 Task: Add an event with the title Third Project Quality Control and Process Improvement Discussion, date '2023/12/06', time 8:00 AM to 10:00 AMand add a description: Welcome to the Lunch Break: Meditation Session with a Potential Investor, an exciting opportunity to connect, share your business vision, and explore potential investment opportunities. This meeting is designed to foster a mutually beneficial relationship between you and the investor, providing a platform to discuss your business goals, growth strategies, and the potential for collaboration., put the event into Blue category, logged in from the account softage.8@softage.netand send the event invitation to softage.9@softage.net and softage.10@softage.net. Set a reminder for the event 12 hour before
Action: Mouse moved to (129, 165)
Screenshot: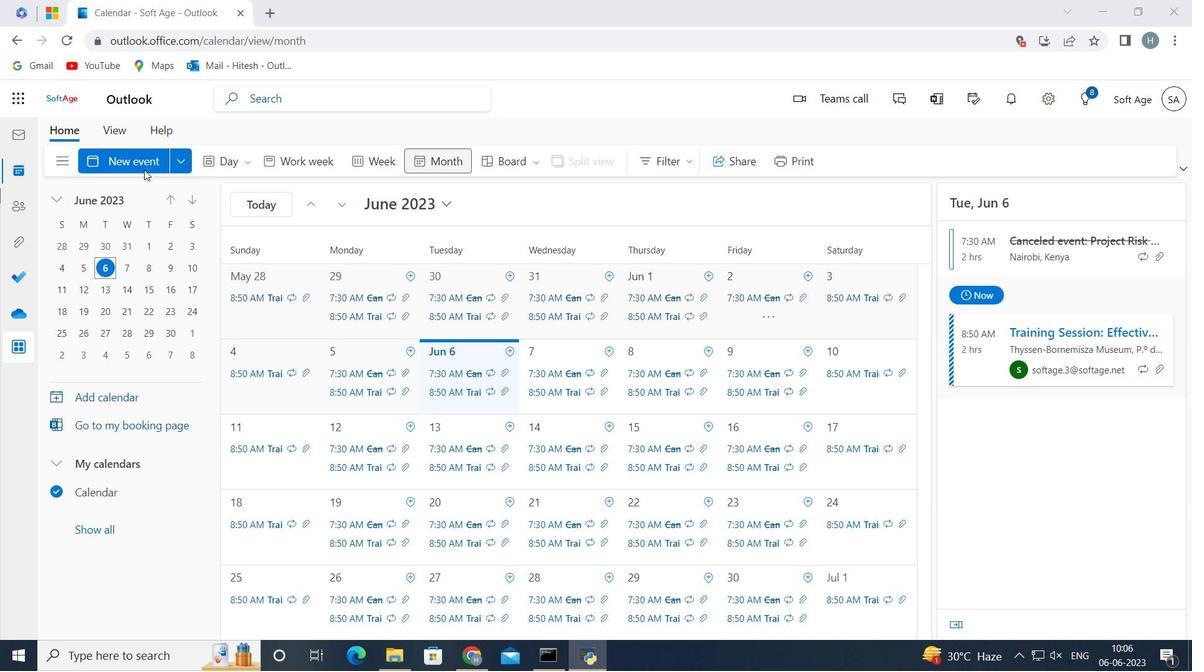 
Action: Mouse pressed left at (129, 165)
Screenshot: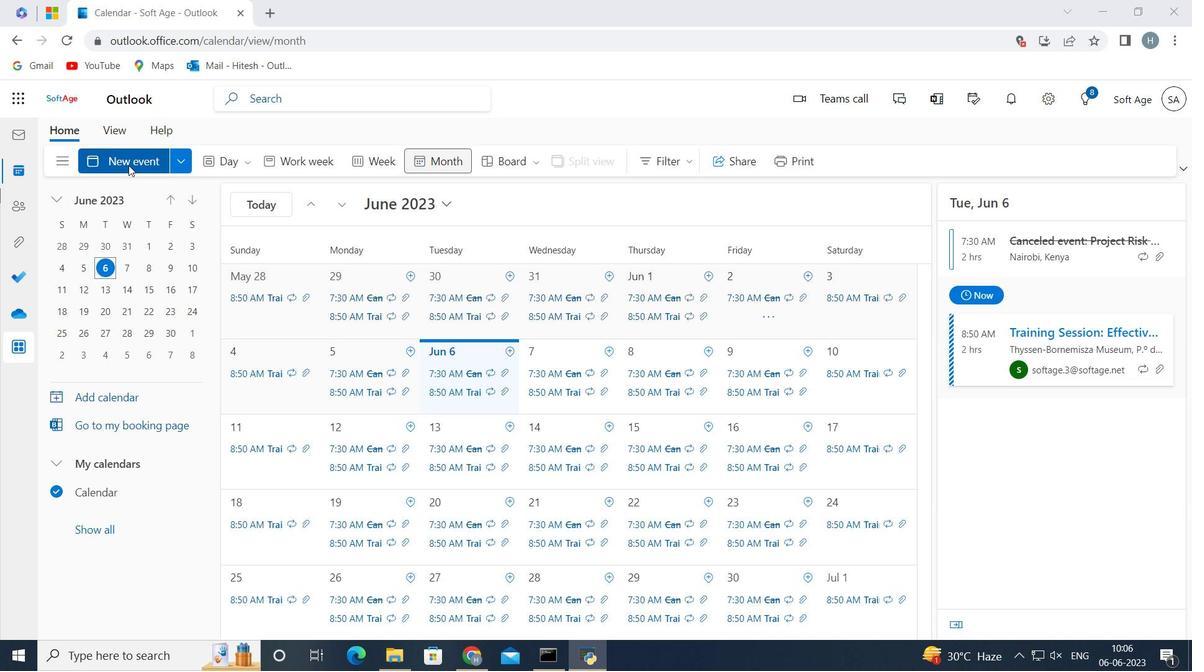 
Action: Mouse moved to (433, 265)
Screenshot: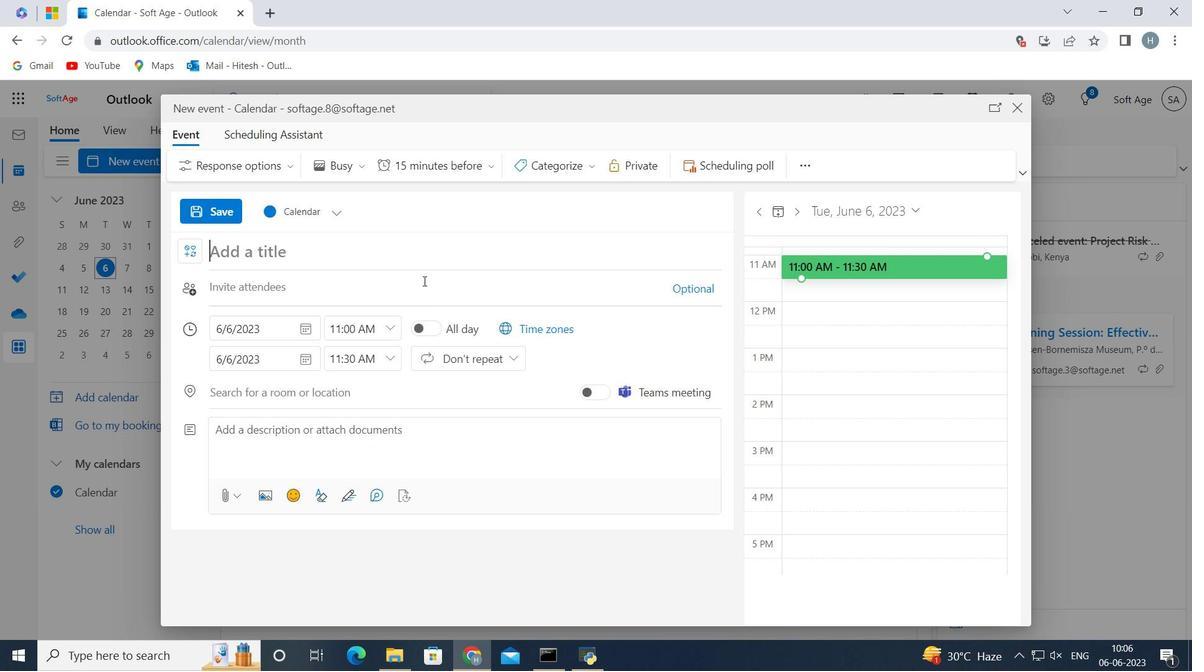 
Action: Mouse pressed left at (433, 265)
Screenshot: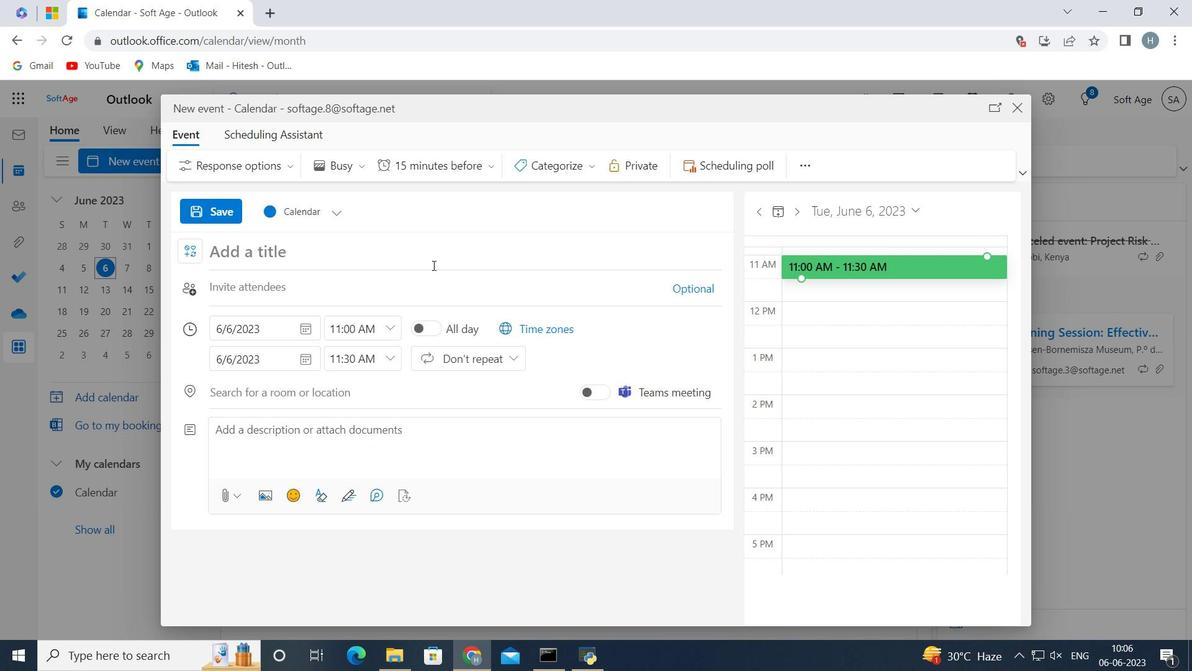 
Action: Key pressed <Key.shift>Third<Key.space><Key.shift>Project<Key.space><Key.shift>Quality<Key.space><Key.shift>Control<Key.space>and<Key.space><Key.shift>Process<Key.space><Key.shift>Improvement<Key.space><Key.shift>Discussion<Key.space>
Screenshot: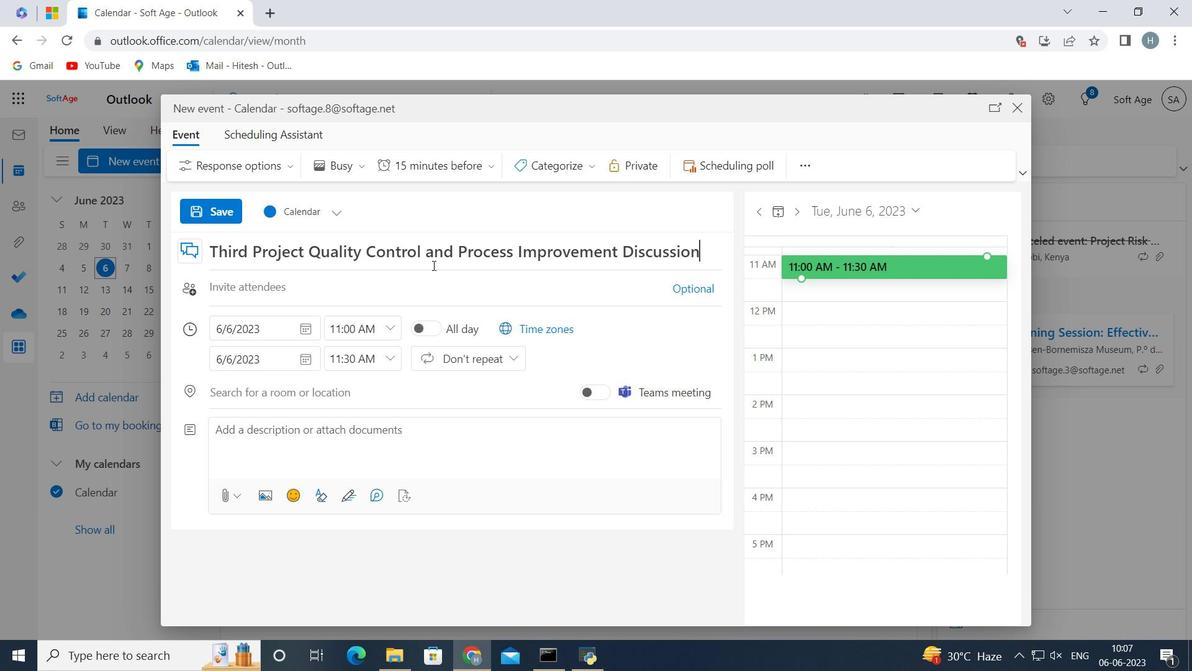 
Action: Mouse moved to (312, 333)
Screenshot: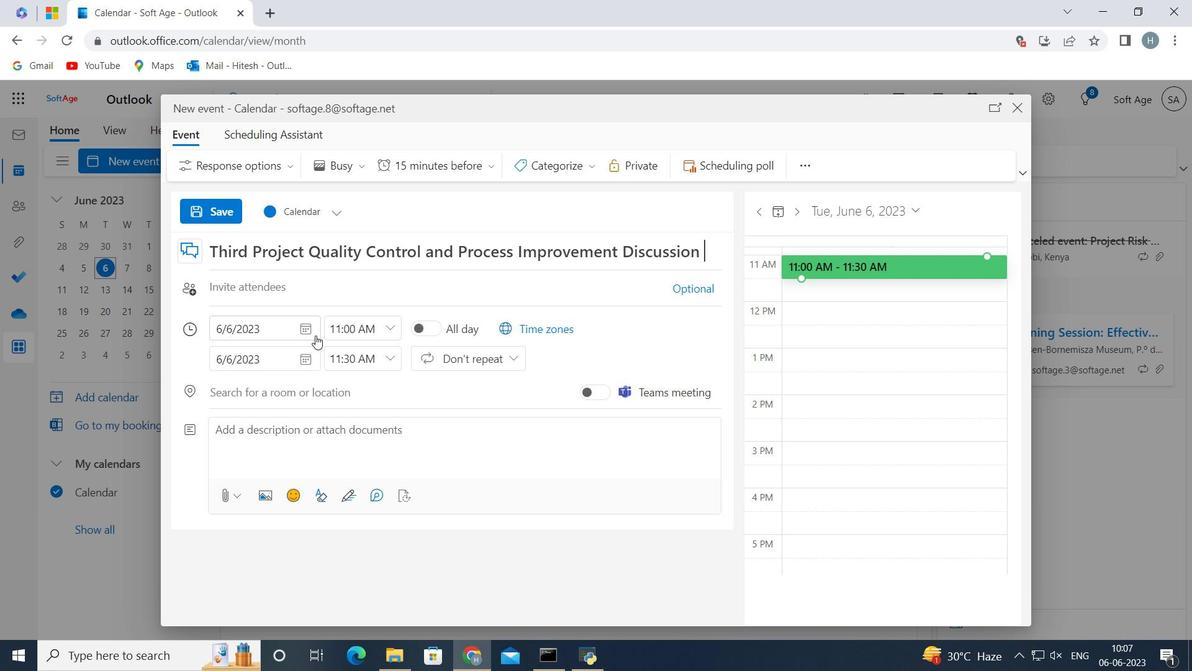 
Action: Mouse pressed left at (312, 333)
Screenshot: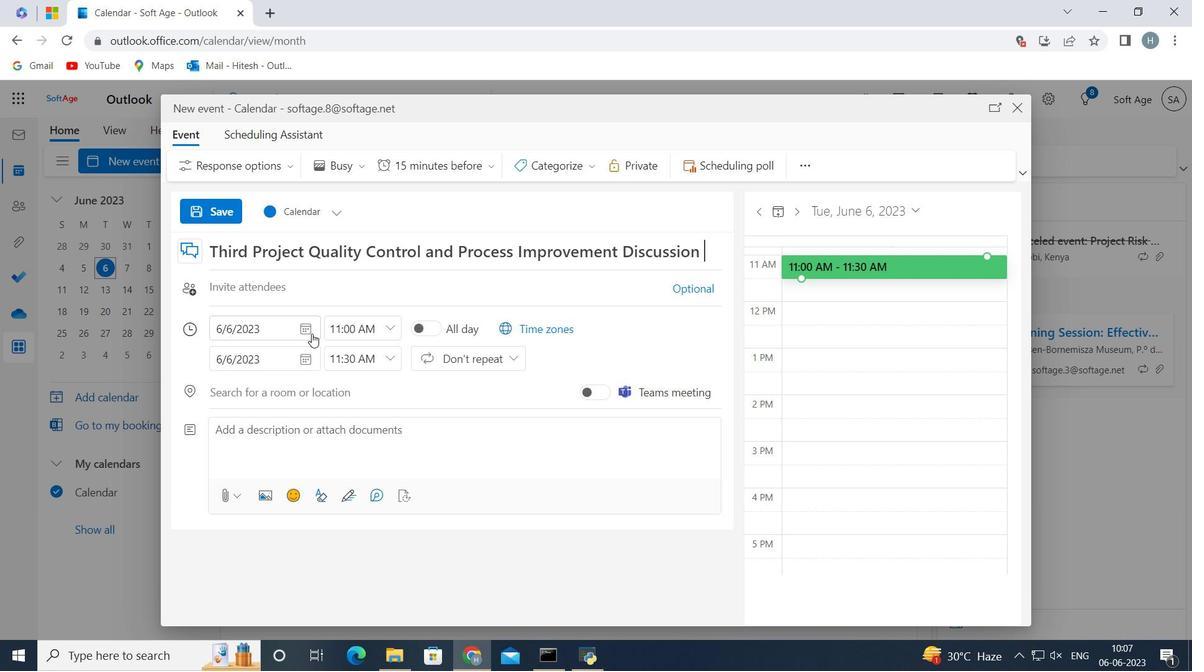 
Action: Mouse moved to (265, 364)
Screenshot: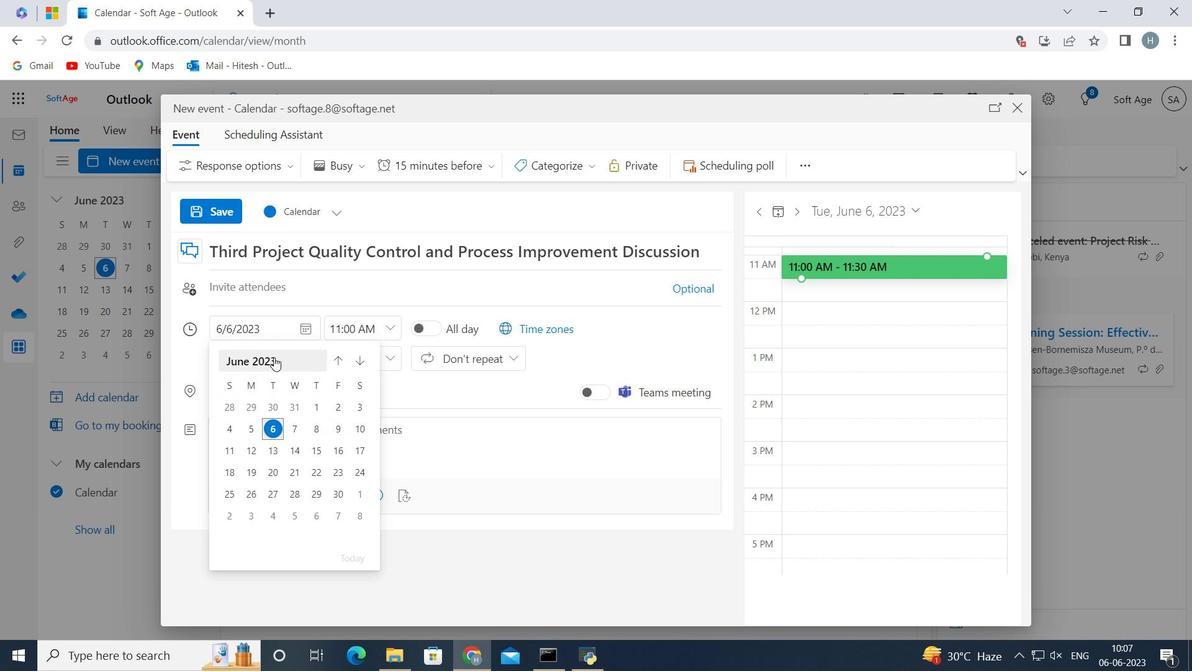 
Action: Mouse pressed left at (265, 364)
Screenshot: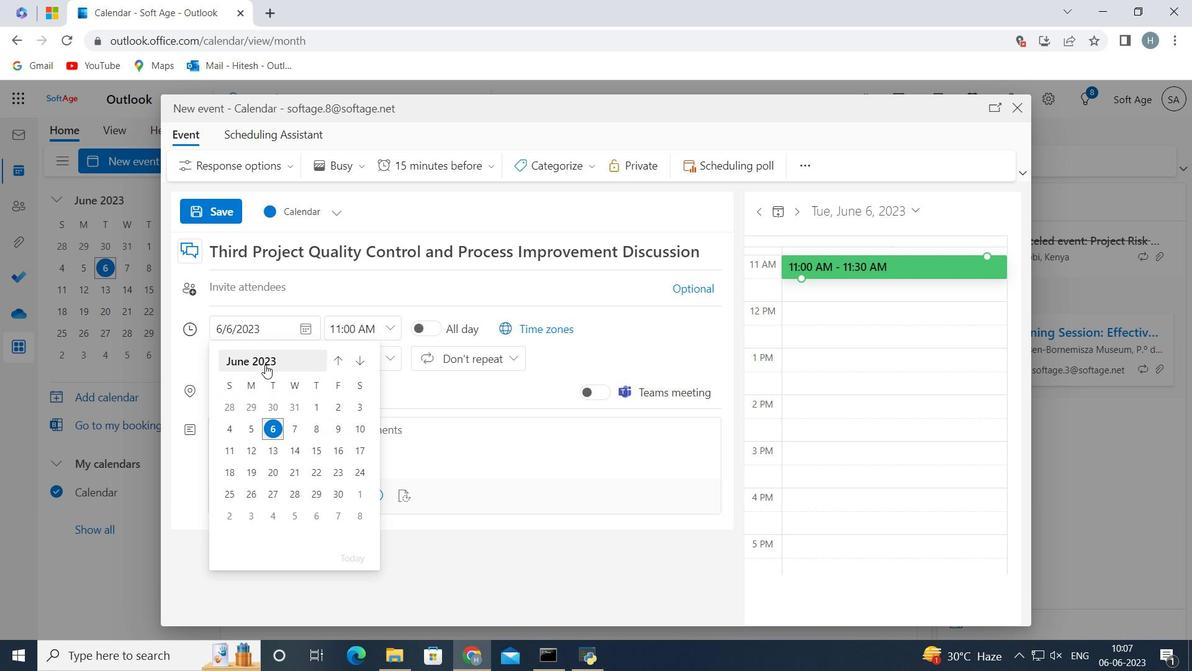 
Action: Mouse pressed left at (265, 364)
Screenshot: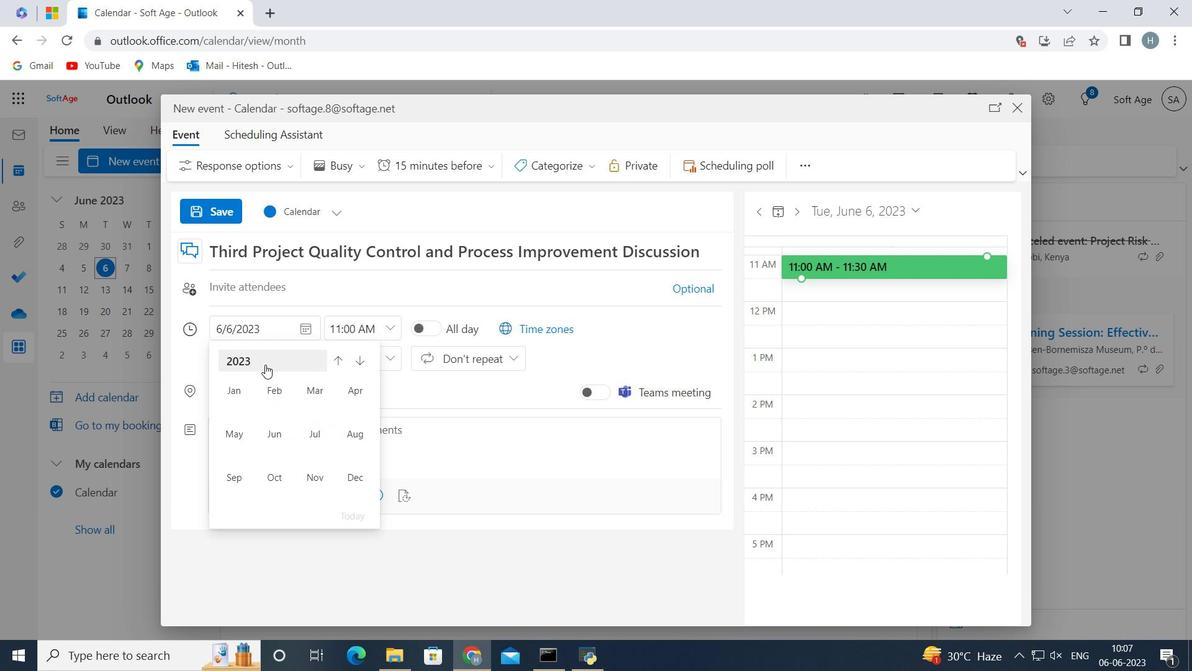 
Action: Mouse moved to (357, 390)
Screenshot: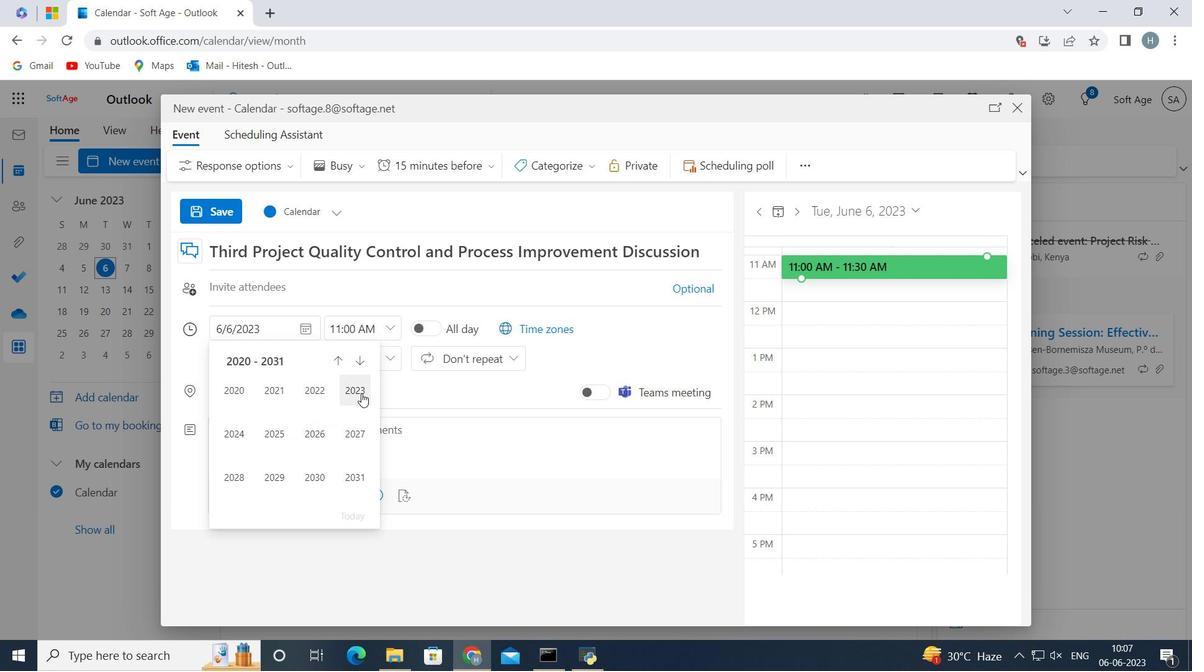 
Action: Mouse pressed left at (357, 390)
Screenshot: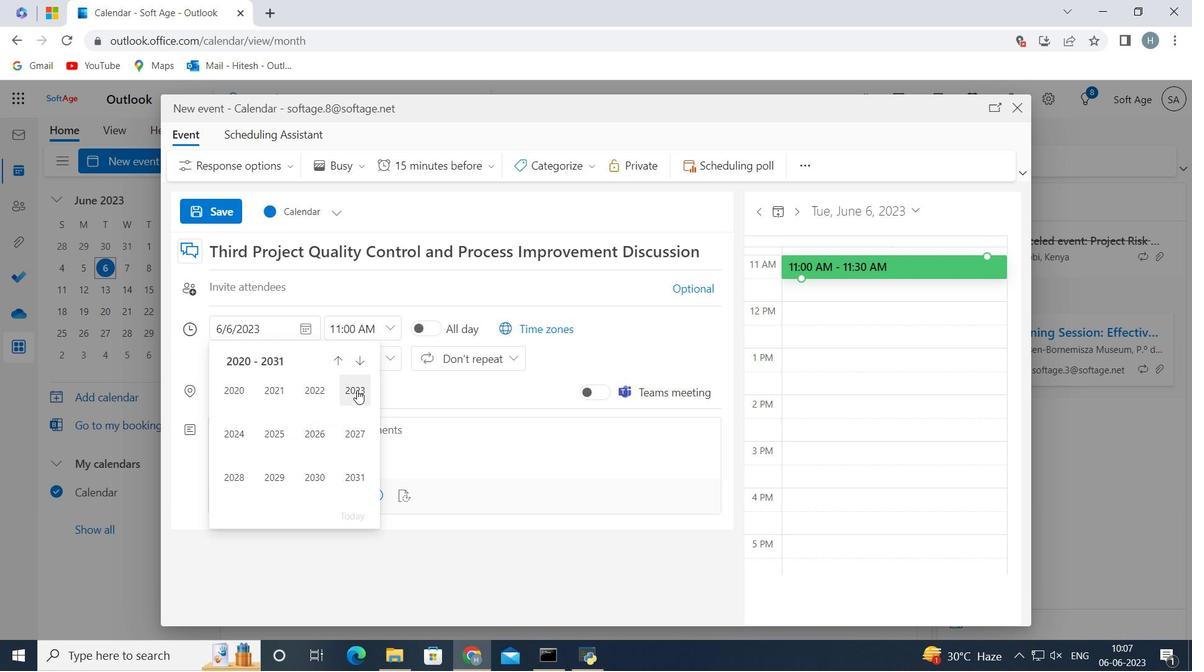 
Action: Mouse moved to (353, 473)
Screenshot: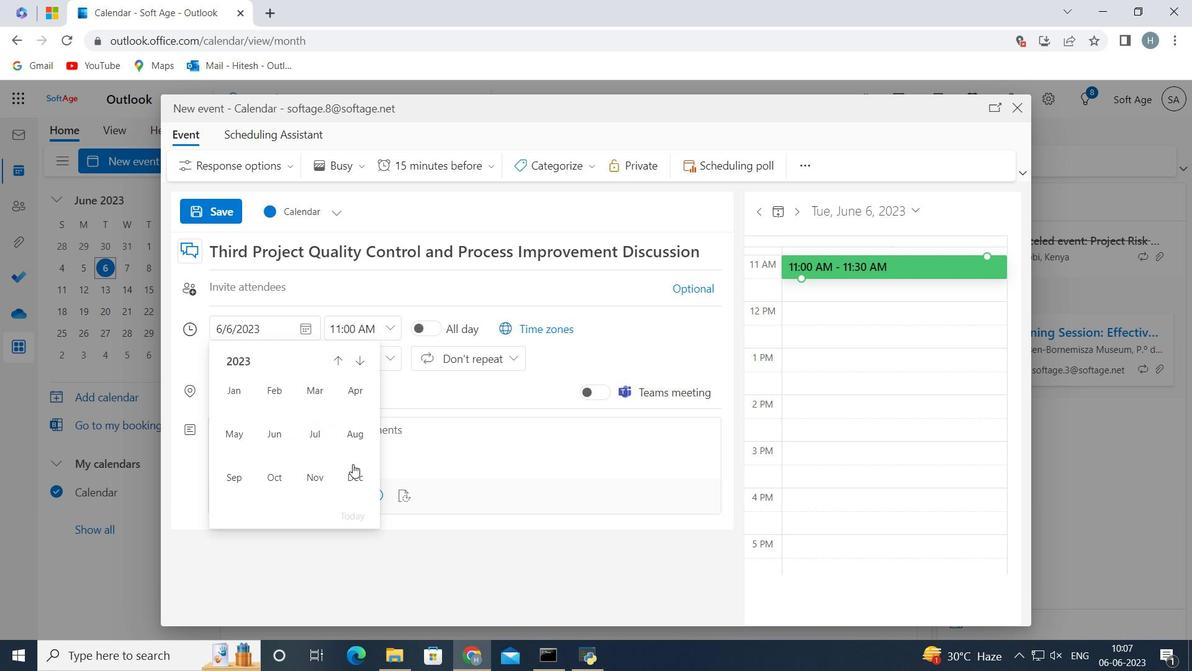 
Action: Mouse pressed left at (353, 473)
Screenshot: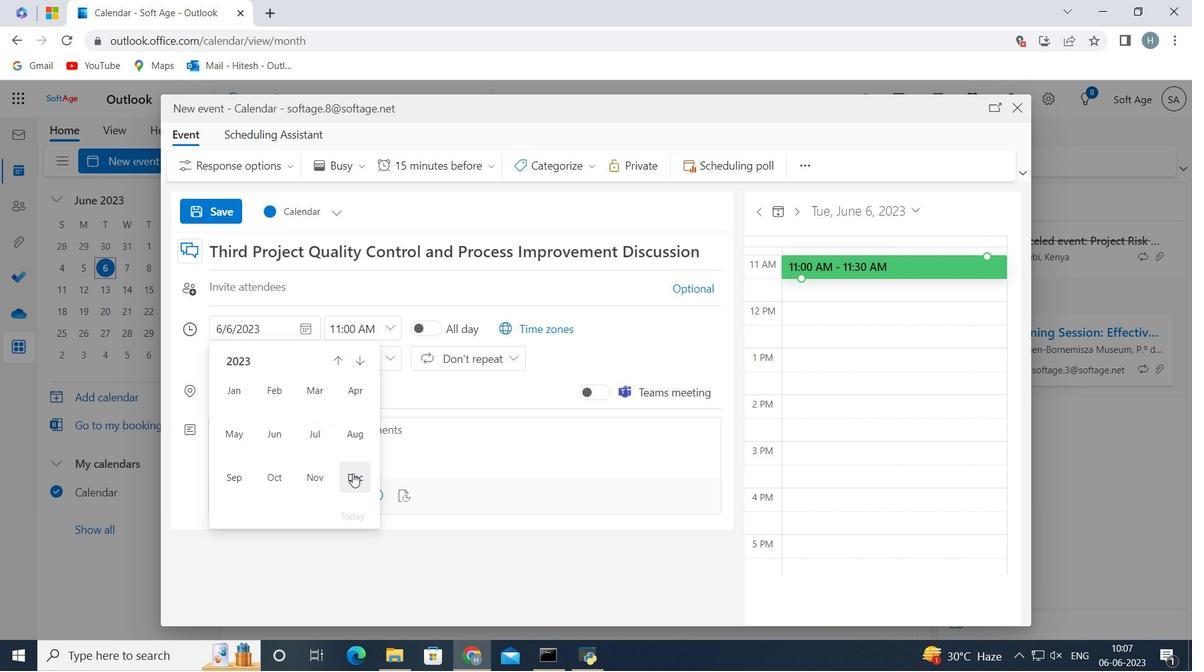 
Action: Mouse moved to (298, 429)
Screenshot: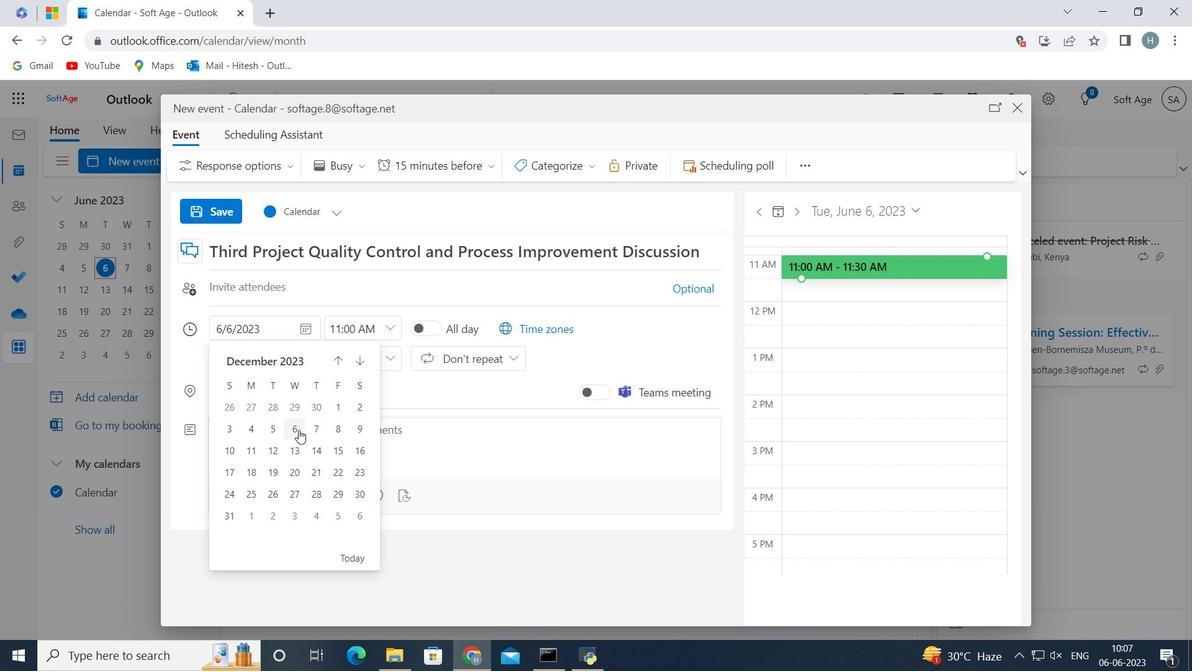 
Action: Mouse pressed left at (298, 429)
Screenshot: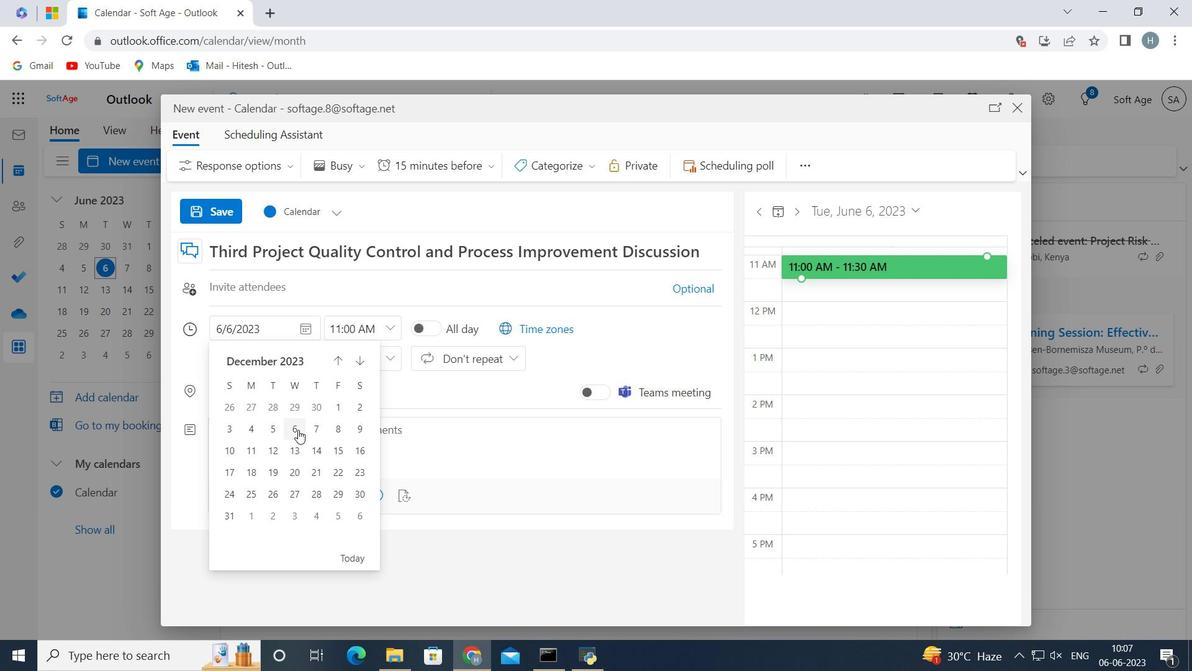 
Action: Mouse moved to (390, 329)
Screenshot: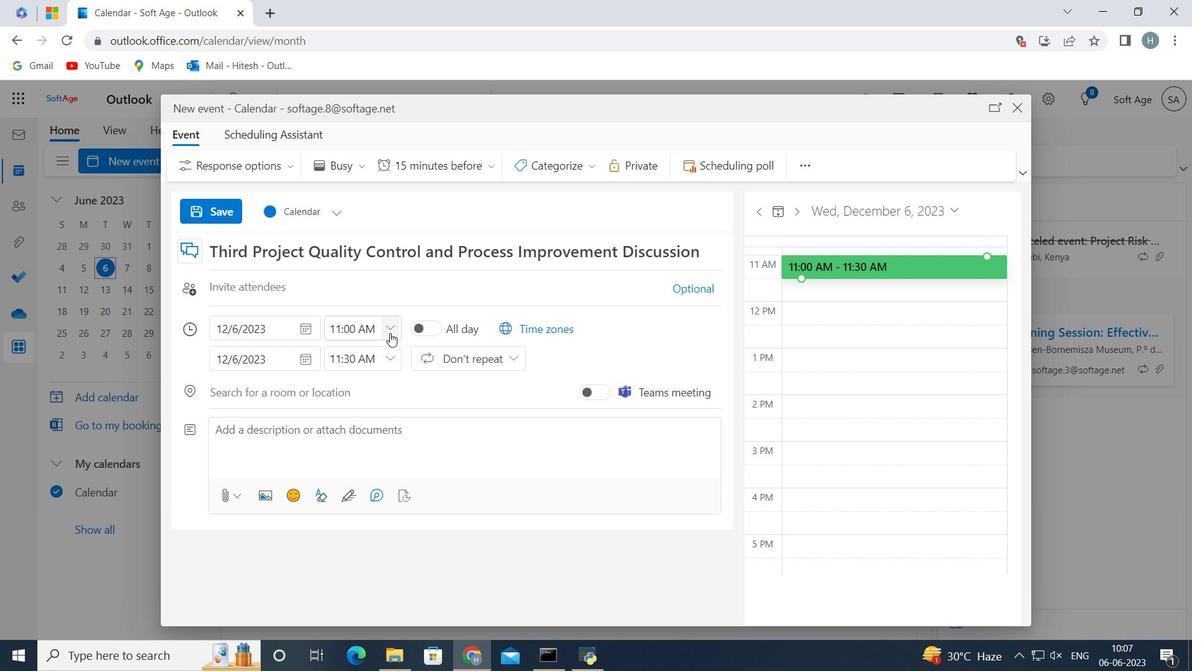 
Action: Mouse pressed left at (390, 329)
Screenshot: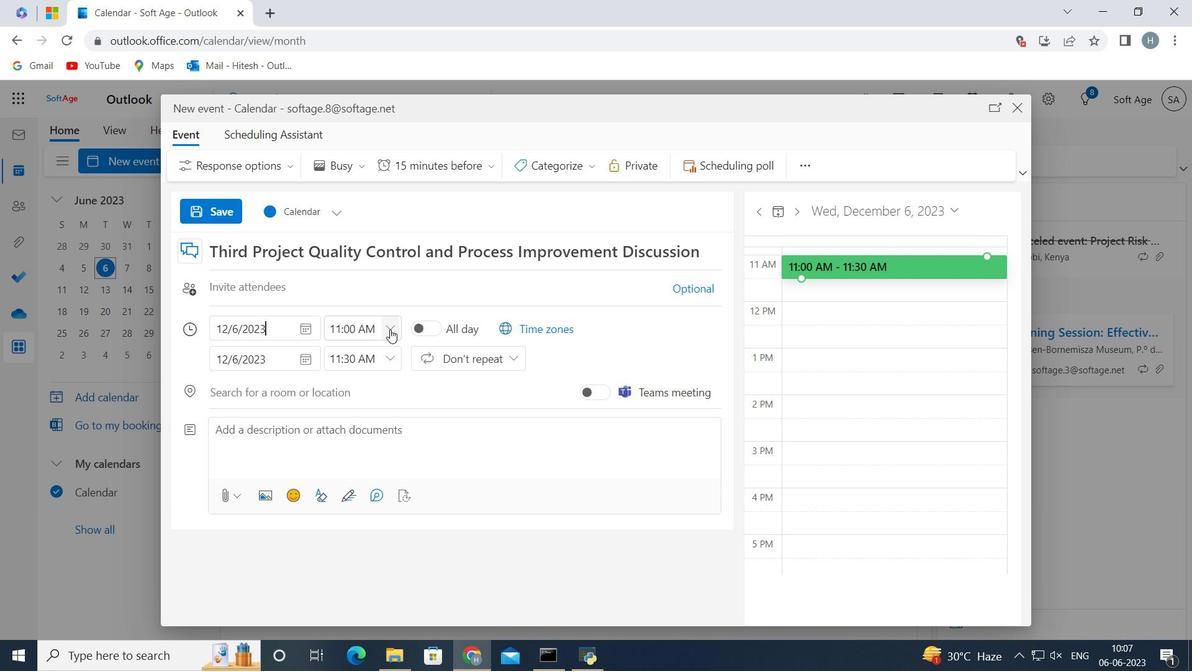 
Action: Mouse moved to (353, 442)
Screenshot: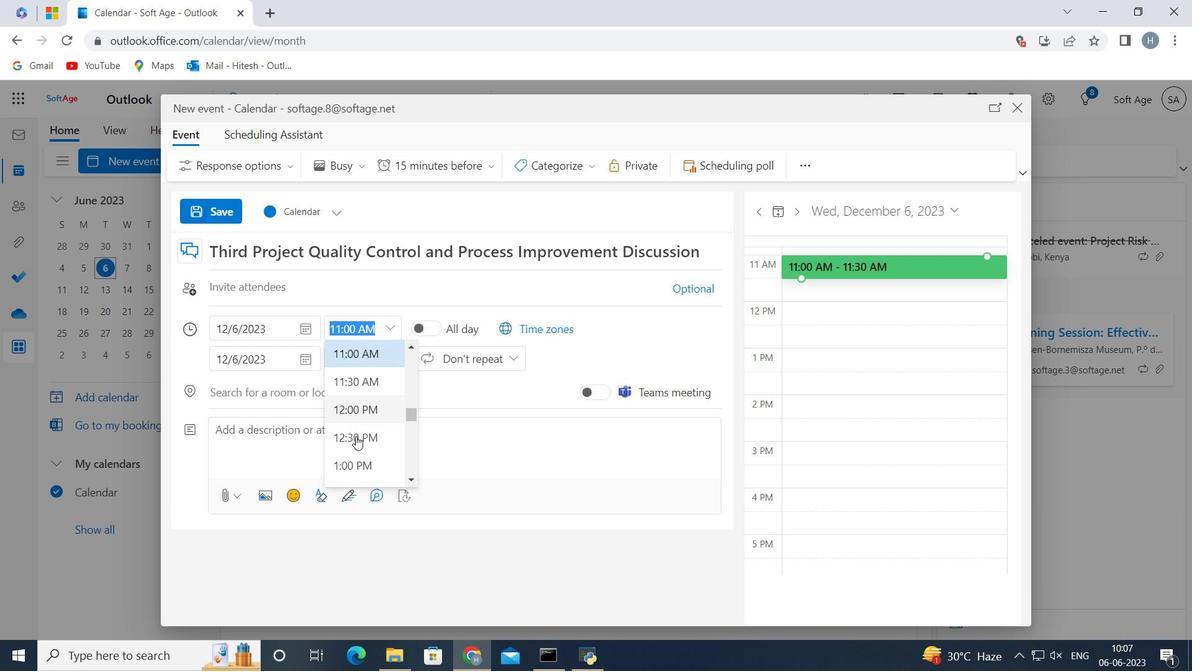 
Action: Mouse scrolled (353, 442) with delta (0, 0)
Screenshot: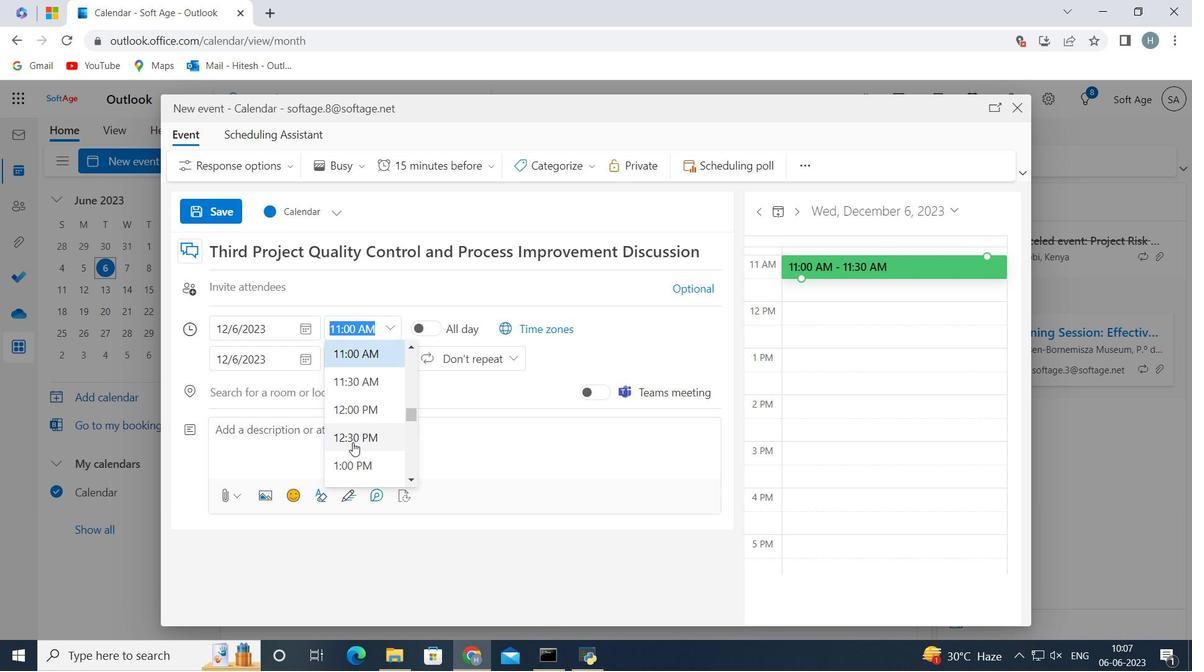 
Action: Mouse scrolled (353, 442) with delta (0, 0)
Screenshot: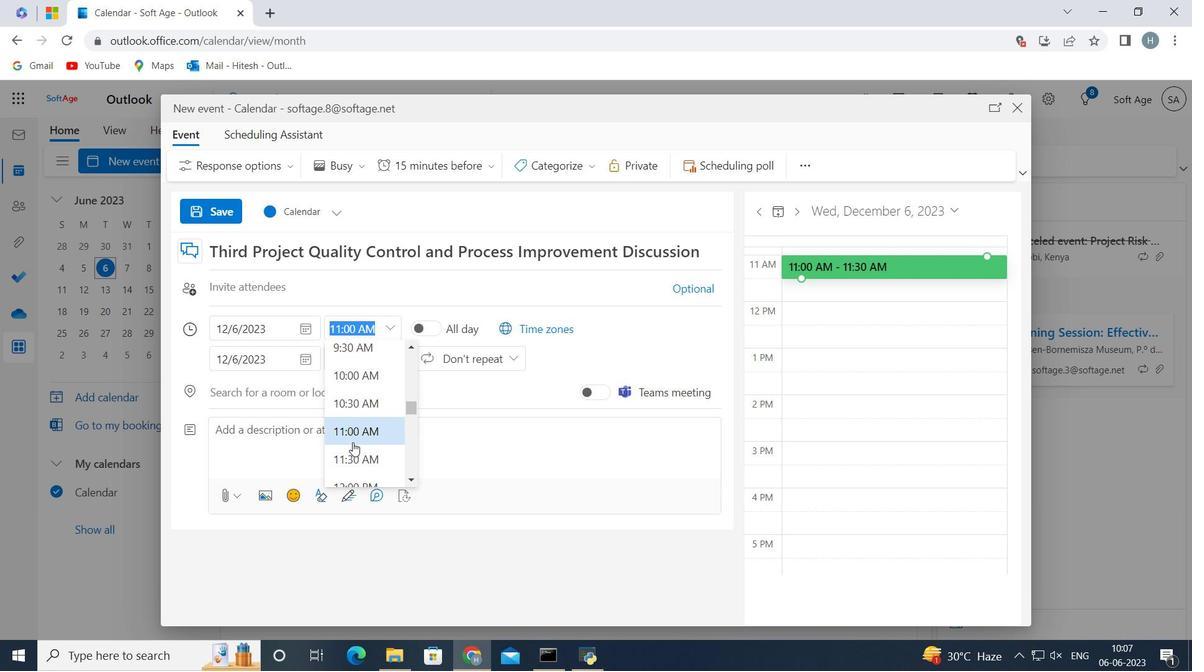 
Action: Mouse moved to (349, 371)
Screenshot: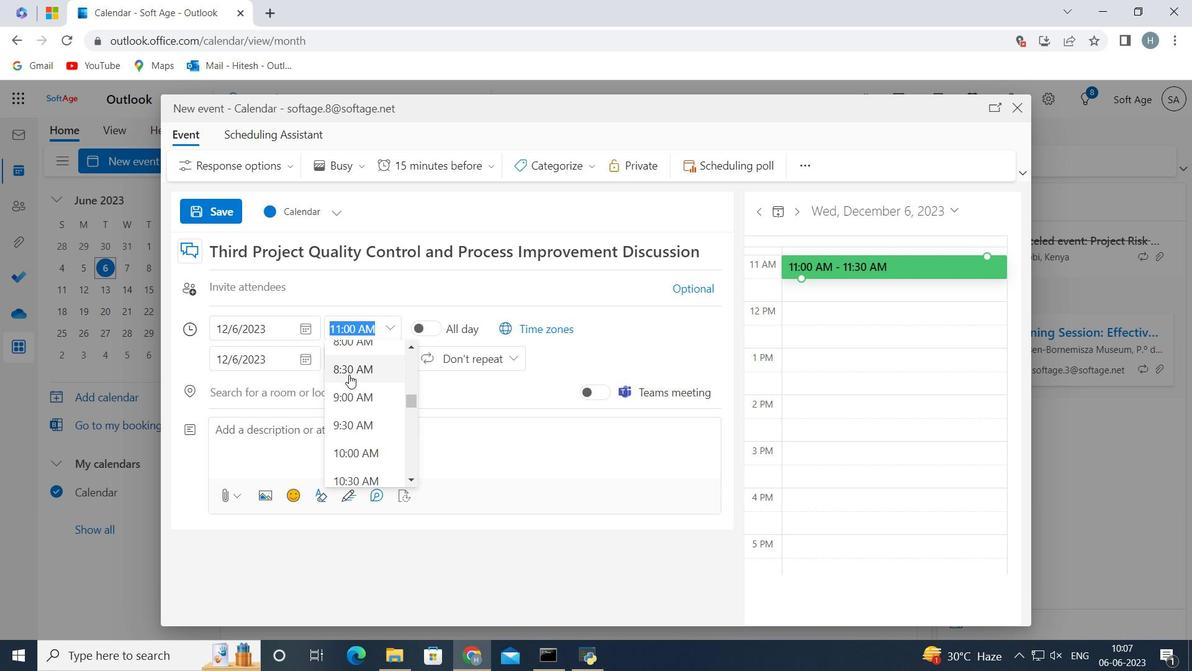 
Action: Mouse scrolled (349, 372) with delta (0, 0)
Screenshot: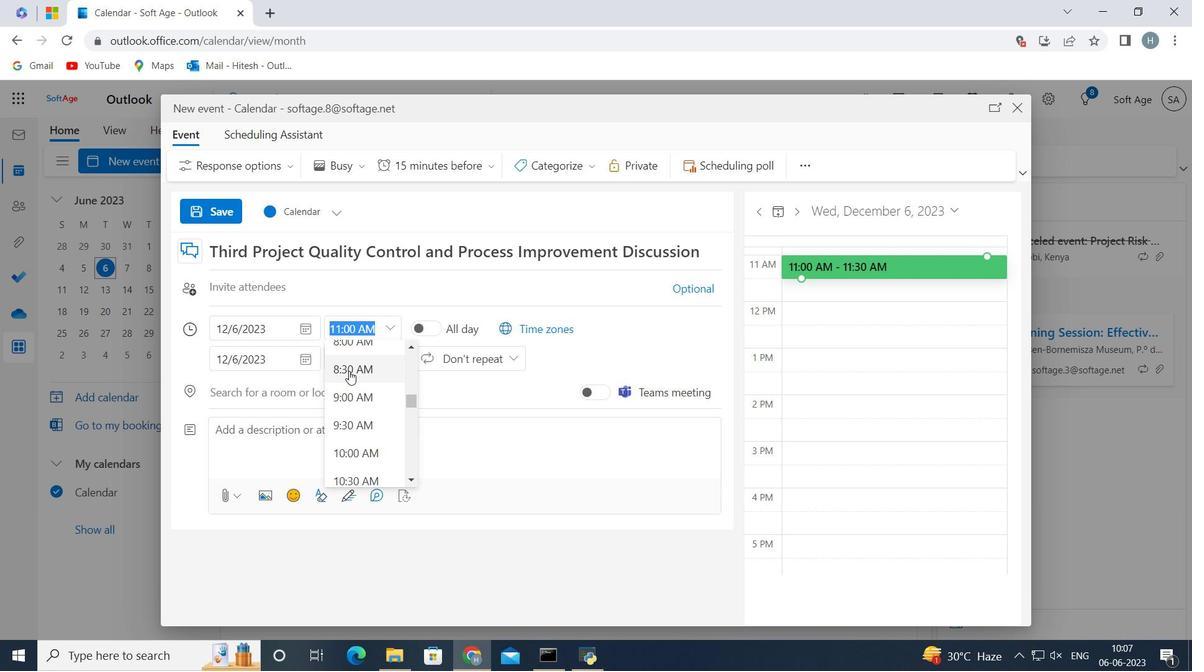 
Action: Mouse moved to (359, 413)
Screenshot: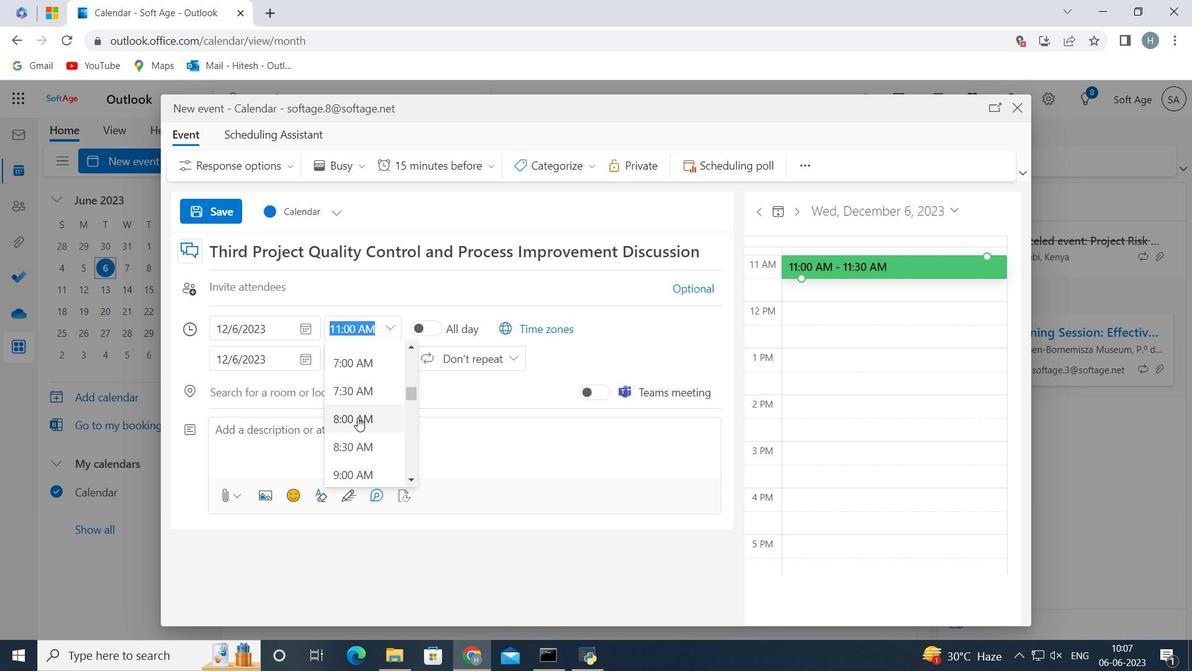
Action: Mouse pressed left at (359, 413)
Screenshot: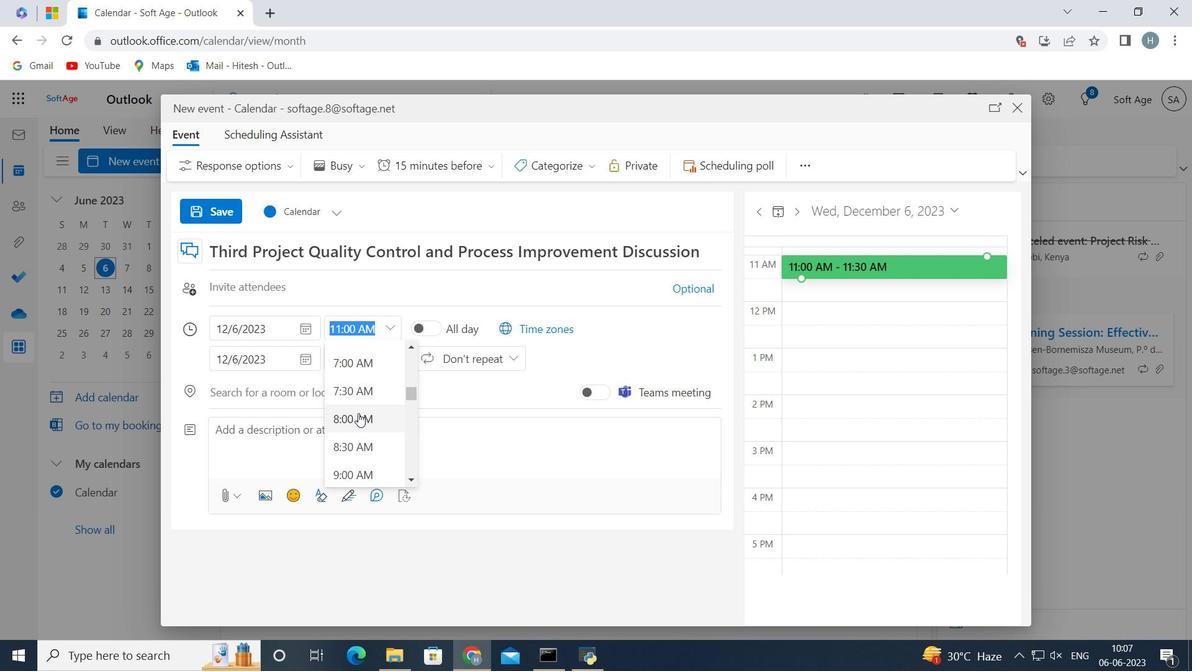 
Action: Mouse moved to (392, 355)
Screenshot: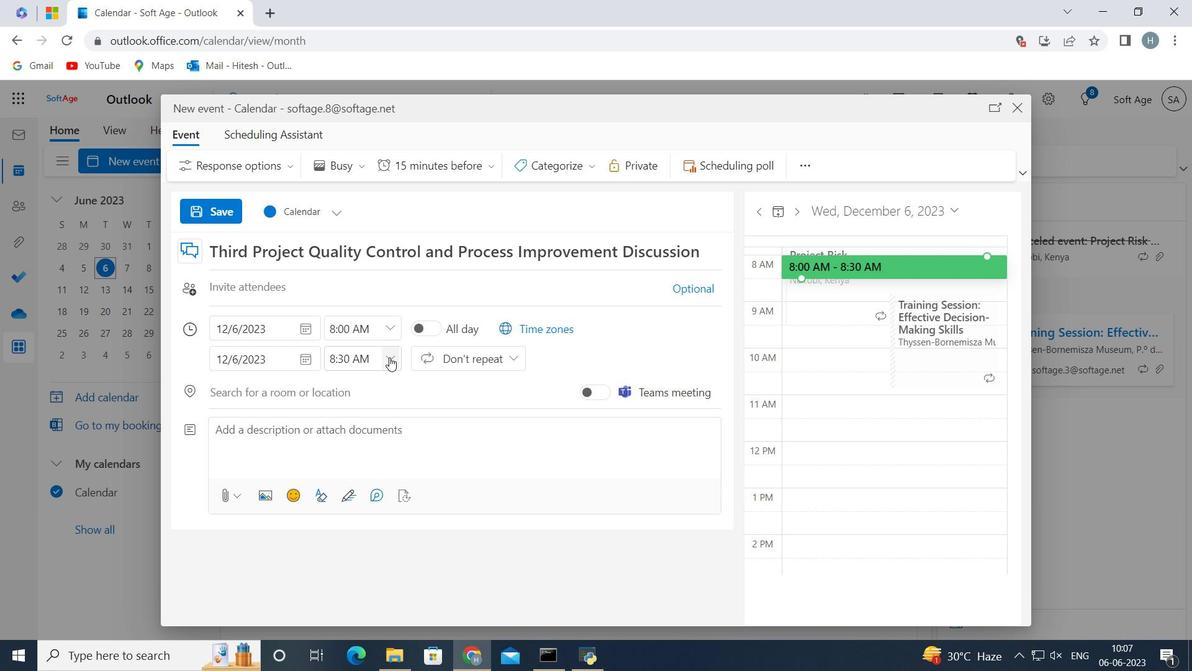 
Action: Mouse pressed left at (392, 355)
Screenshot: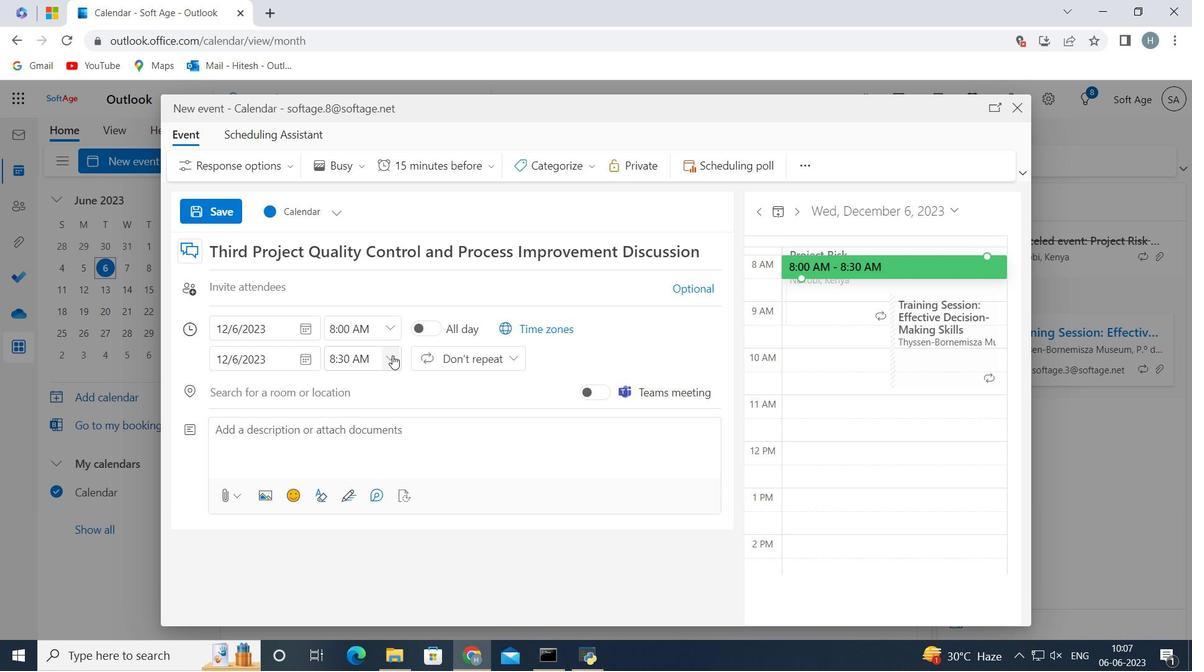 
Action: Mouse moved to (364, 461)
Screenshot: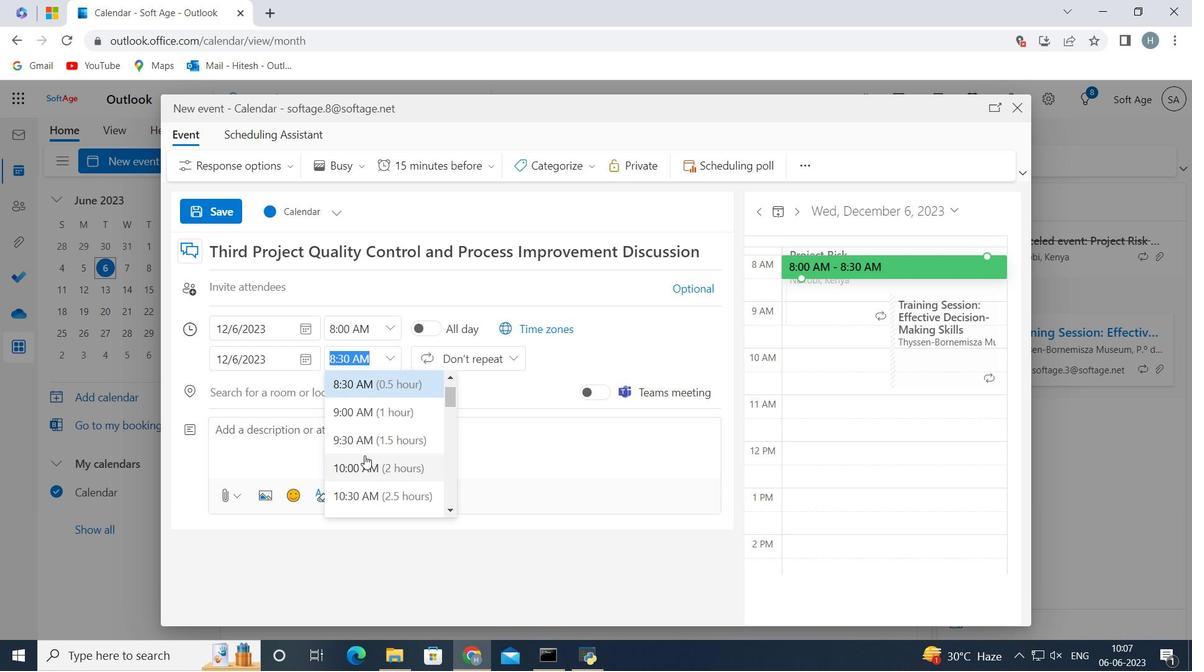 
Action: Mouse pressed left at (364, 461)
Screenshot: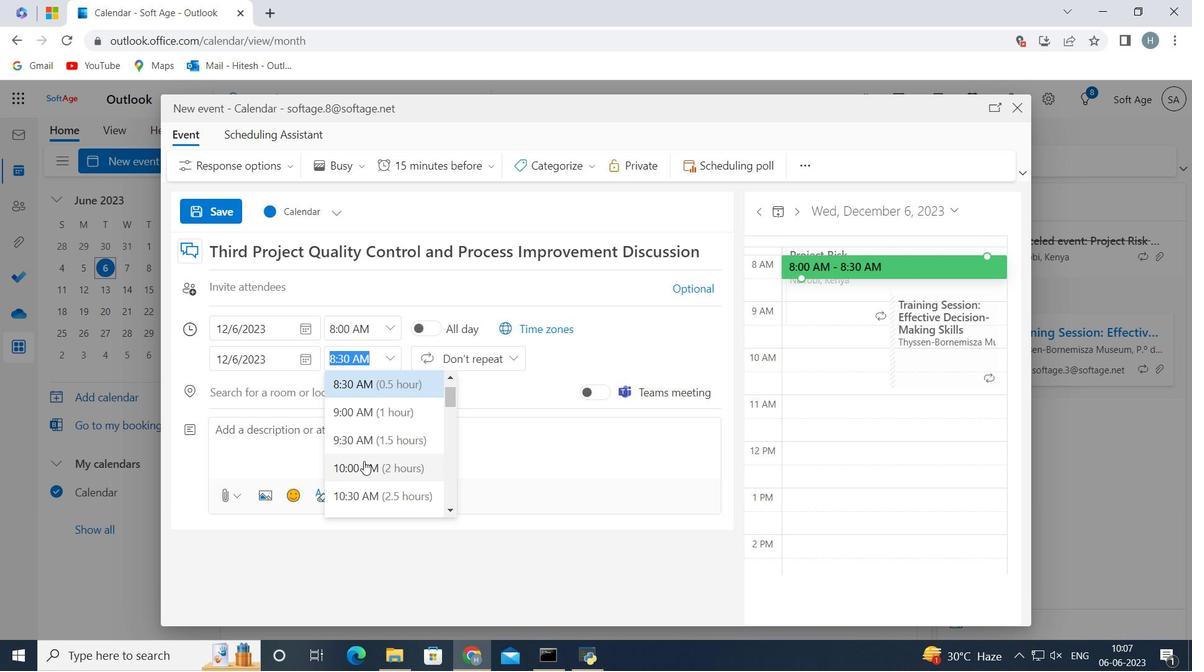 
Action: Mouse moved to (365, 433)
Screenshot: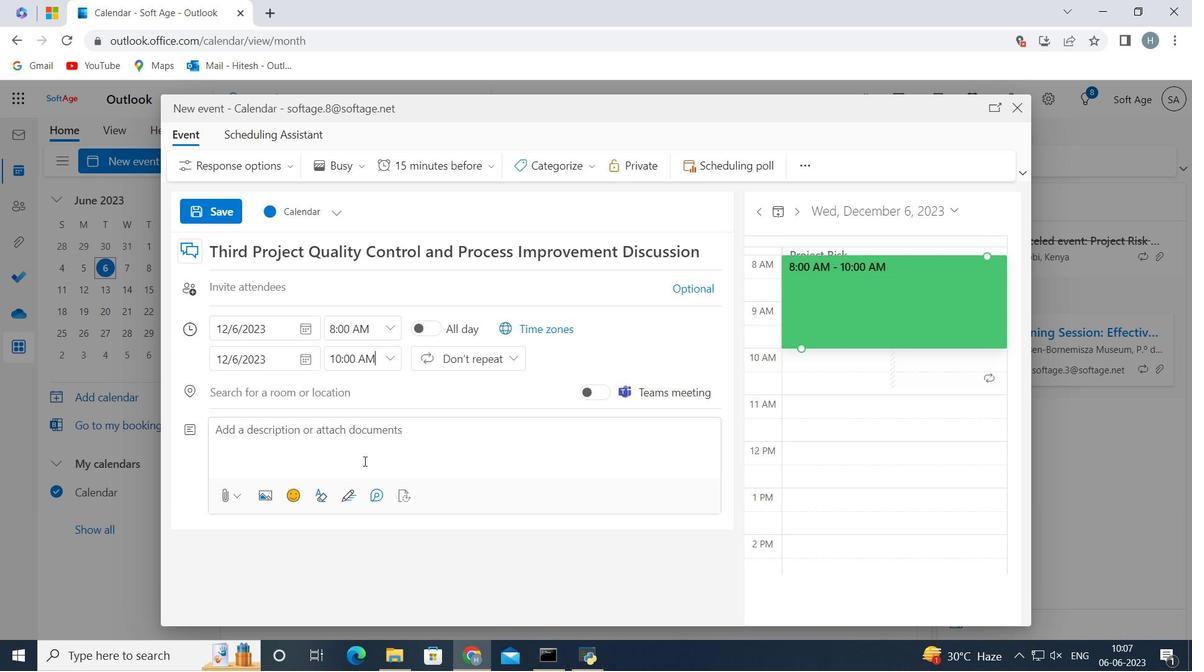 
Action: Mouse pressed left at (365, 433)
Screenshot: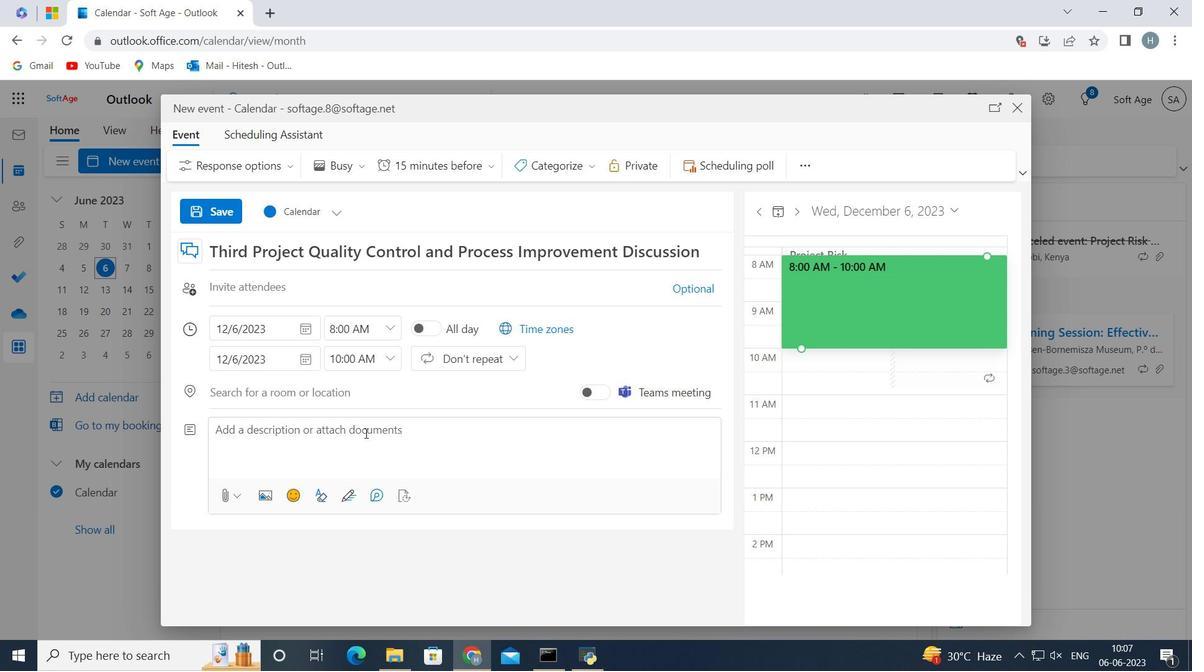 
Action: Mouse moved to (365, 432)
Screenshot: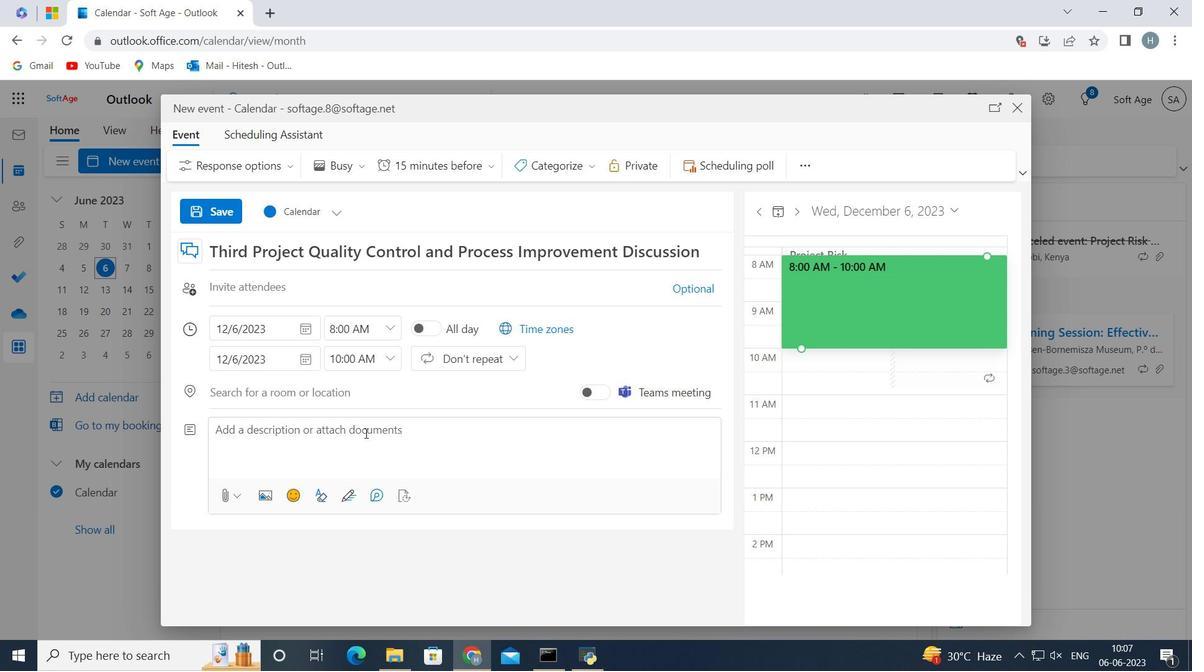 
Action: Key pressed <Key.shift>Welcome<Key.space>to<Key.space>the<Key.space>lunch<Key.space>break<Key.shift_r>:<Key.space><Key.shift>Meditation<Key.space><Key.shift>session<Key.space>with<Key.space>a<Key.space>potential<Key.space>investor,<Key.space>an<Key.space>exciting<Key.space>opportunity<Key.space>to<Key.space>connect,<Key.space>share<Key.space>your<Key.space>business<Key.space>vision,<Key.space>and<Key.space>explore<Key.space>potential<Key.space>investment<Key.space>opportunities.<Key.space><Key.shift>This<Key.space>meeting<Key.space>is<Key.space>designed<Key.space>to<Key.space>foster<Key.space>a<Key.space>mutually<Key.space>benefiv<Key.backspace>cial<Key.space>relationship<Key.space>between<Key.space>you<Key.space>and<Key.space>the<Key.space>investor,<Key.space>proviing<Key.backspace><Key.backspace><Key.backspace>ding<Key.space>a<Key.space><Key.space><Key.backspace><Key.backspace><Key.space>platform<Key.space>to<Key.space>discuss<Key.space>your<Key.space>business<Key.space>goals,<Key.space>growth<Key.space>strategies,<Key.space>and<Key.space>the<Key.space>potential<Key.space>for<Key.space>collaboration.<Key.space>
Screenshot: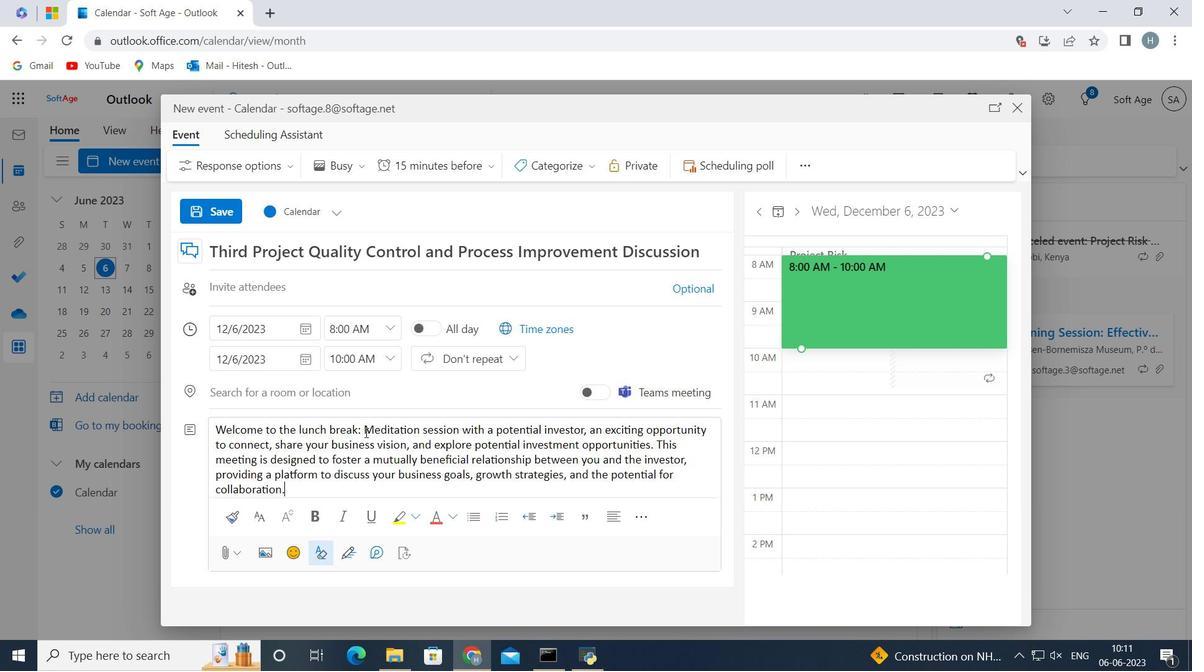 
Action: Mouse moved to (551, 159)
Screenshot: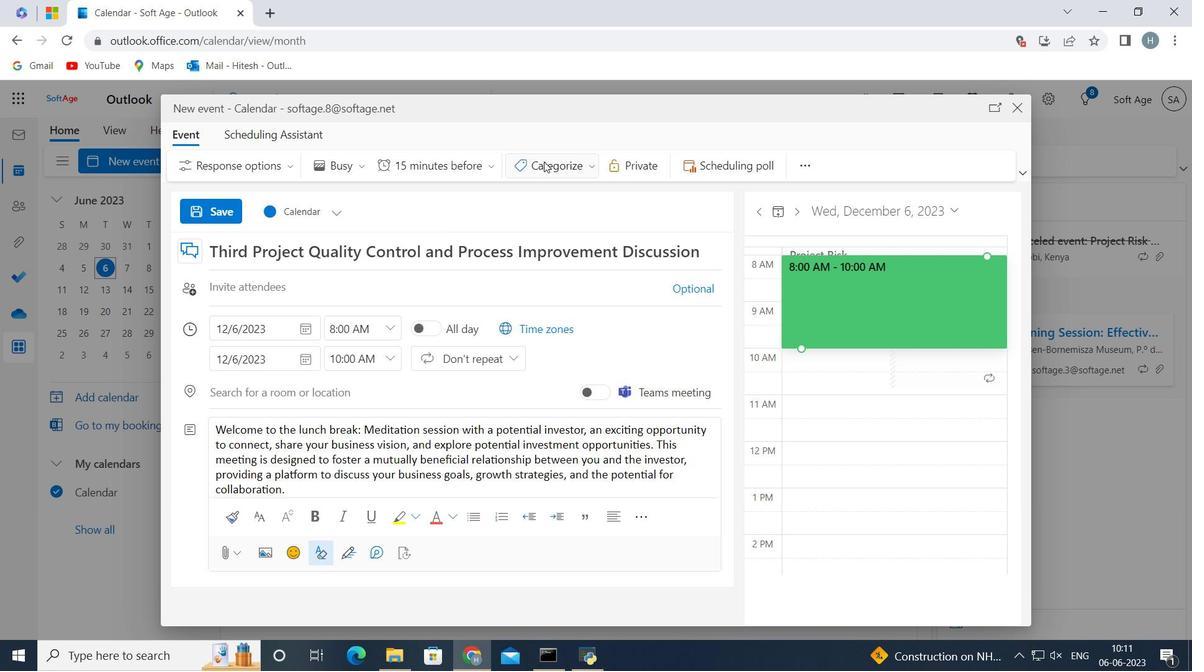 
Action: Mouse pressed left at (551, 159)
Screenshot: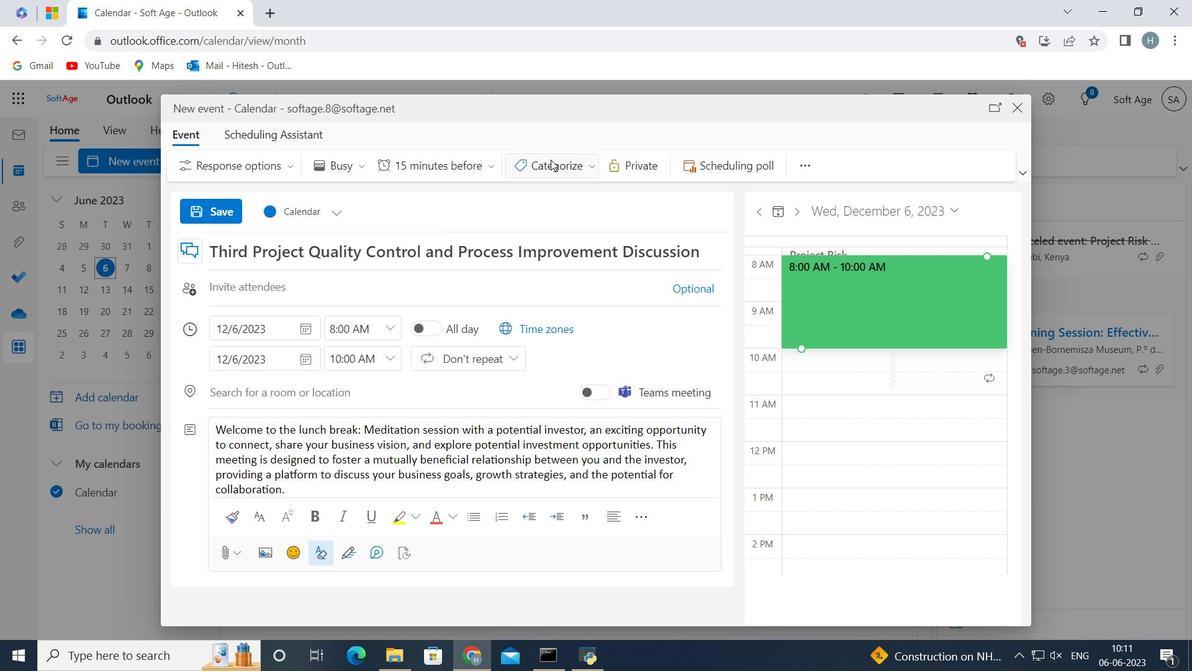 
Action: Mouse moved to (552, 193)
Screenshot: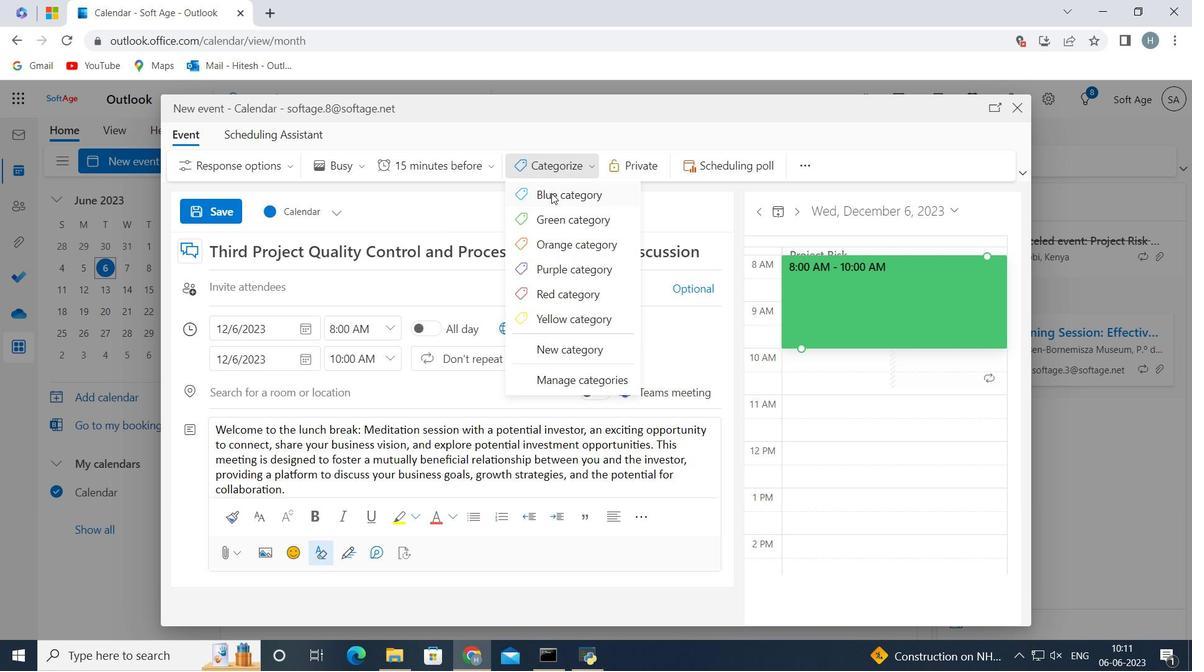 
Action: Mouse pressed left at (552, 193)
Screenshot: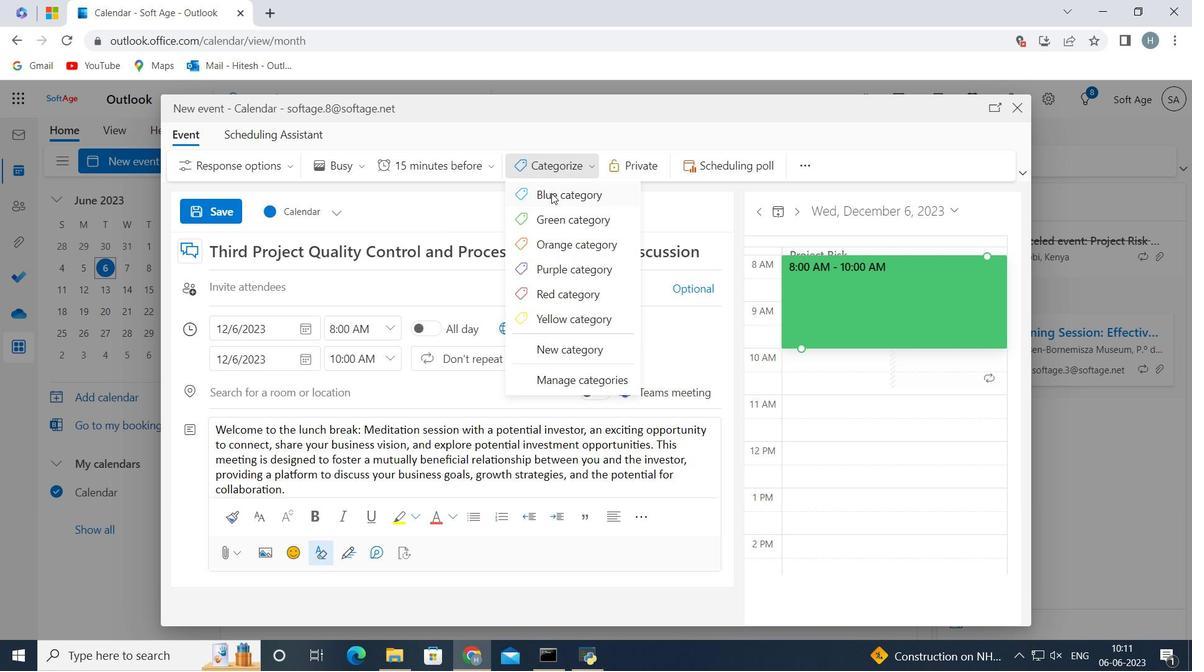 
Action: Mouse moved to (404, 288)
Screenshot: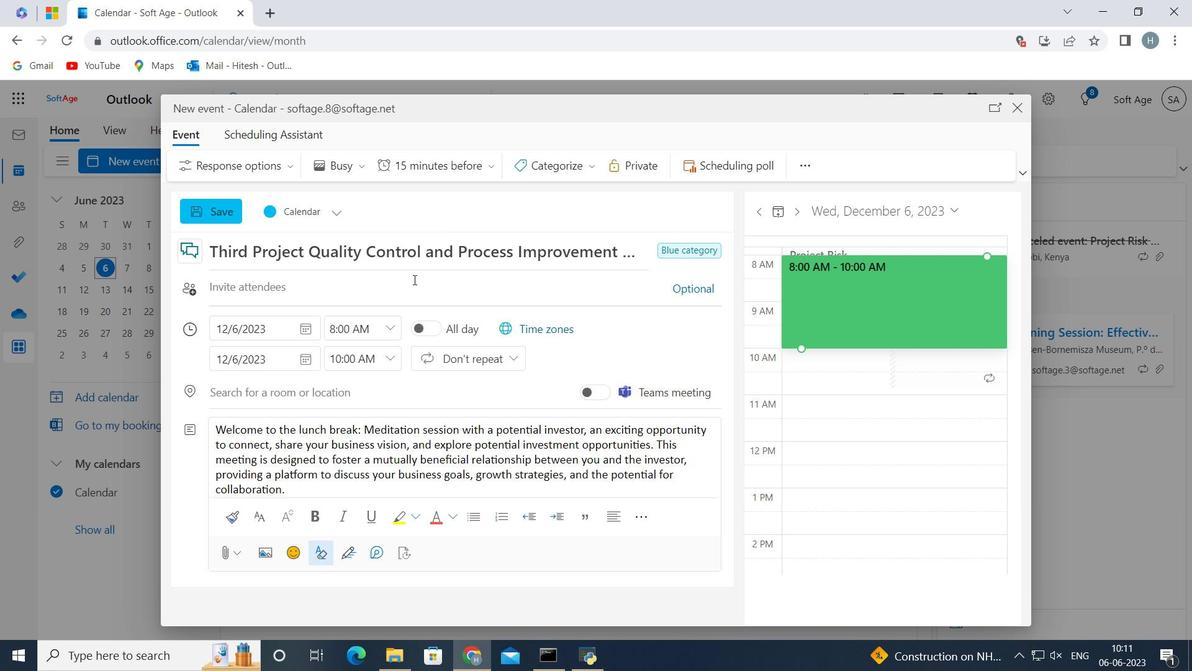 
Action: Mouse pressed left at (404, 288)
Screenshot: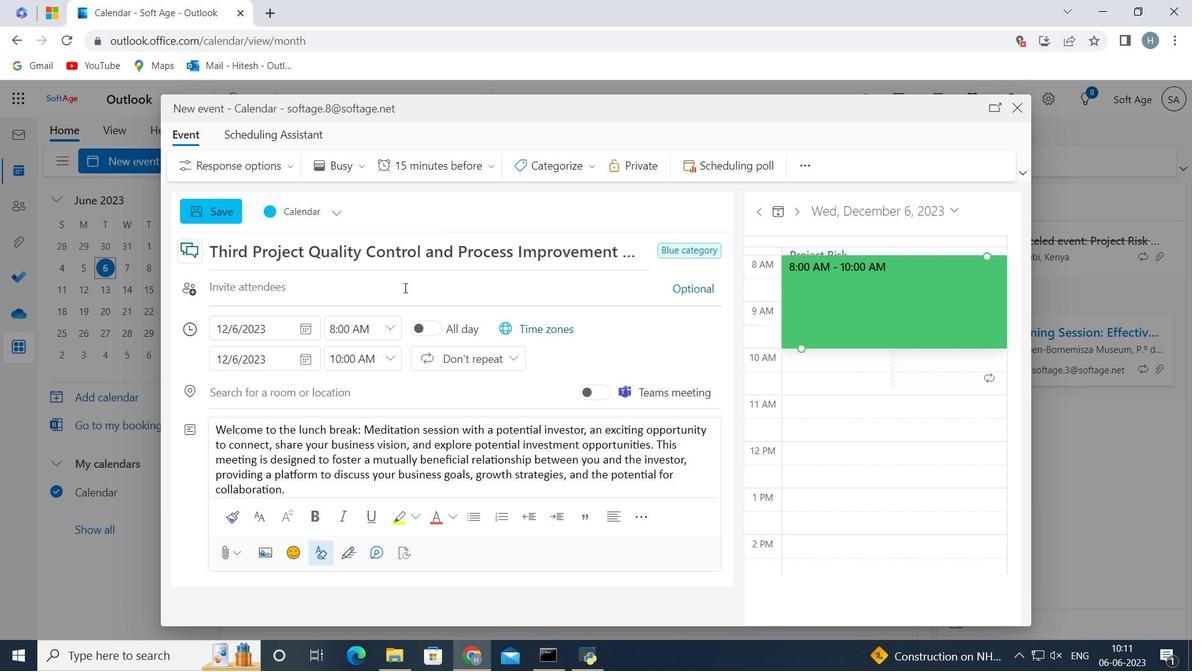 
Action: Key pressed softage.9<Key.shift>@softage.net
Screenshot: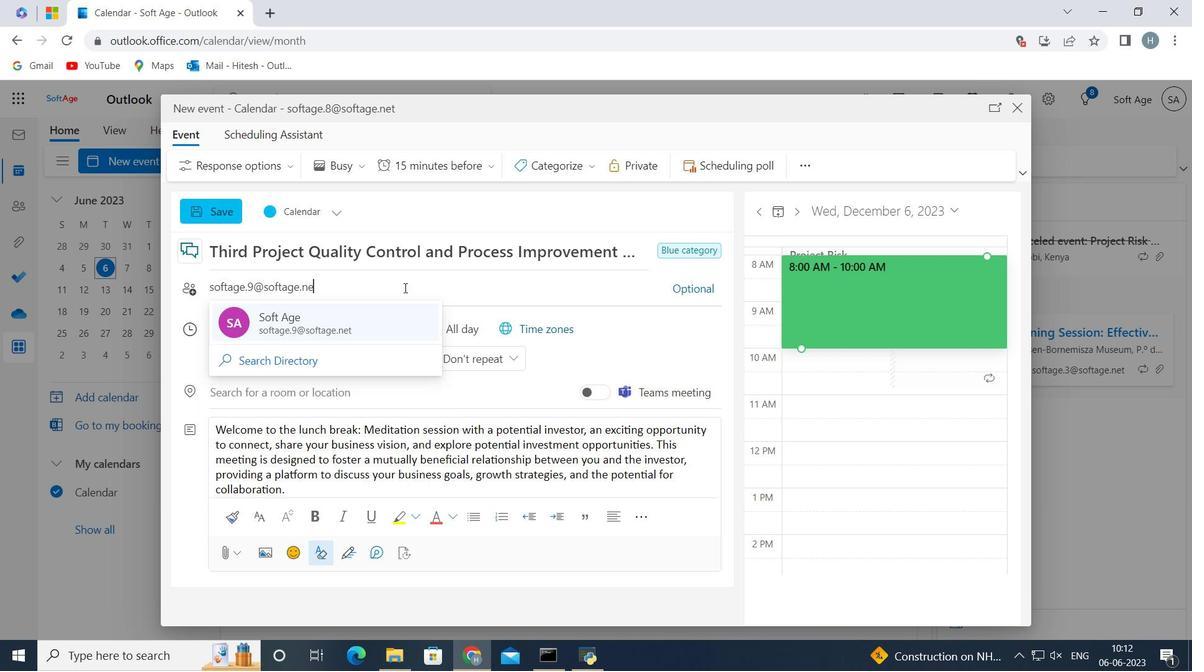 
Action: Mouse moved to (241, 331)
Screenshot: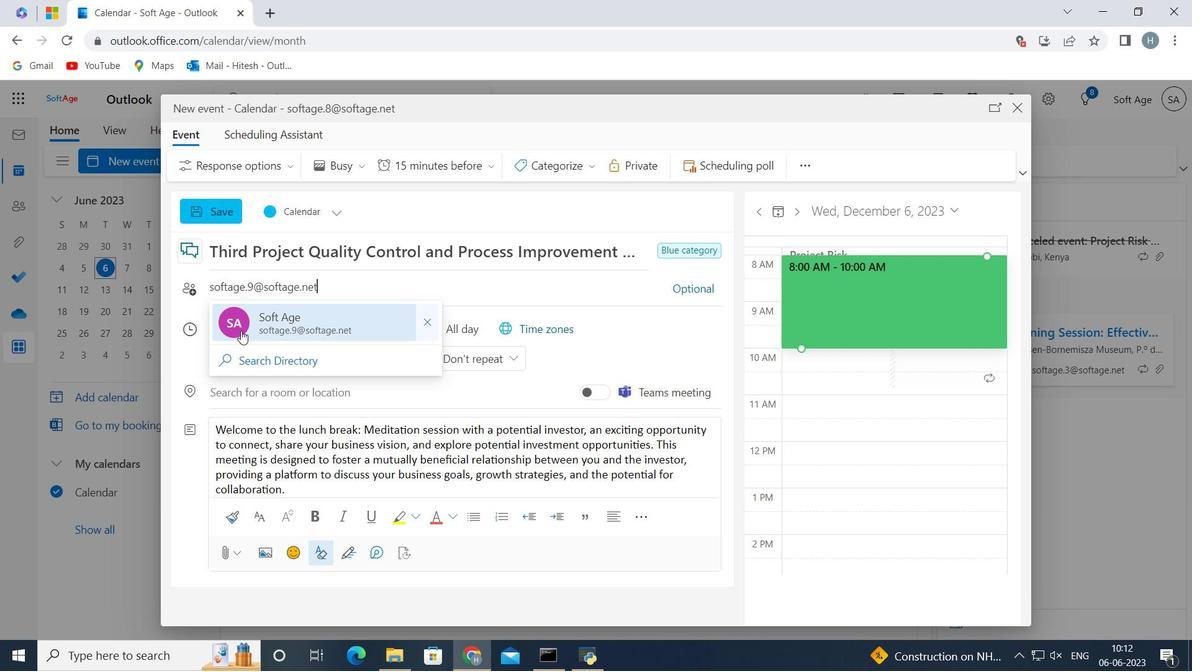 
Action: Mouse pressed left at (241, 331)
Screenshot: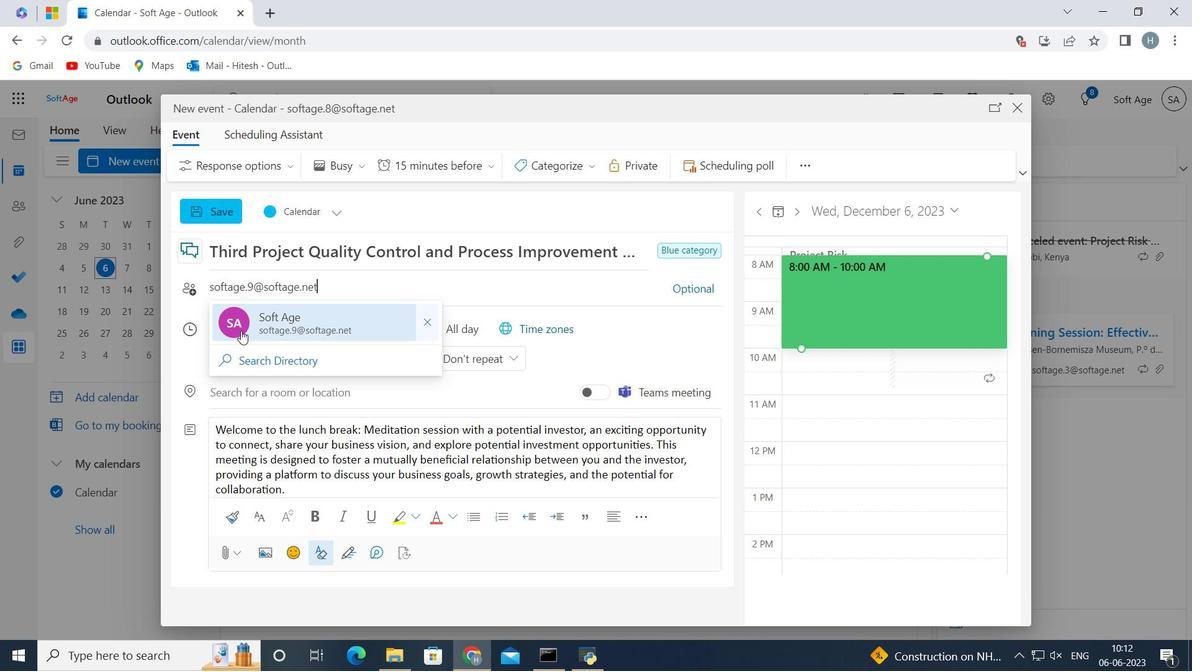 
Action: Mouse moved to (243, 331)
Screenshot: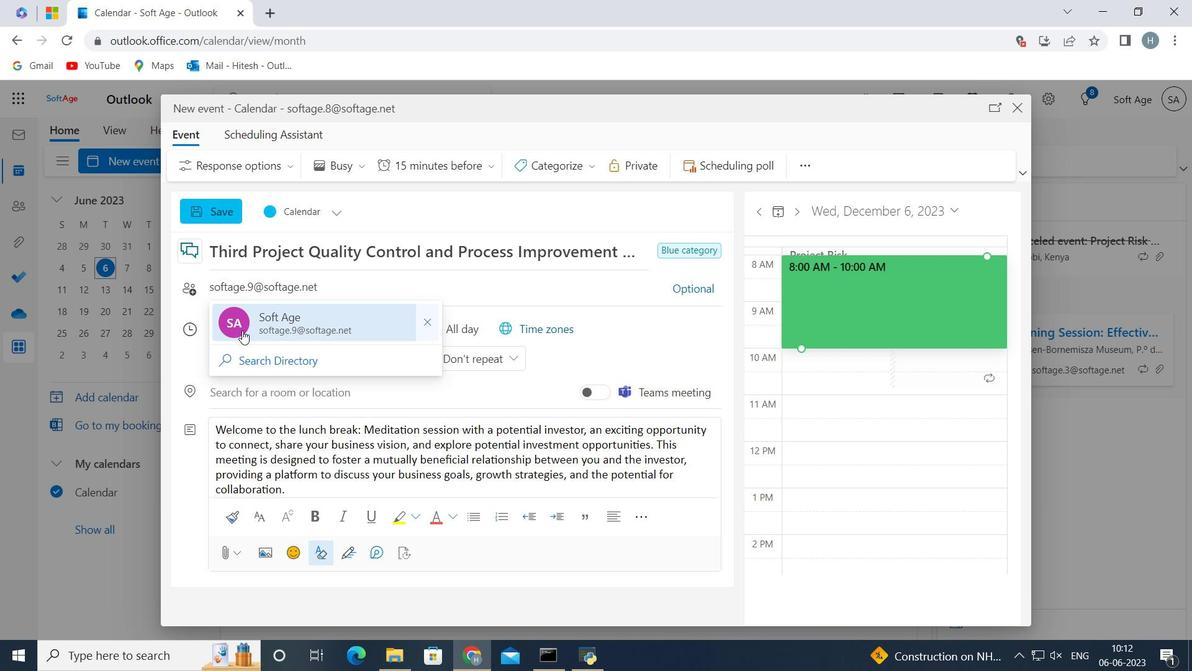 
Action: Key pressed softage.10<Key.shift>@softage.net
Screenshot: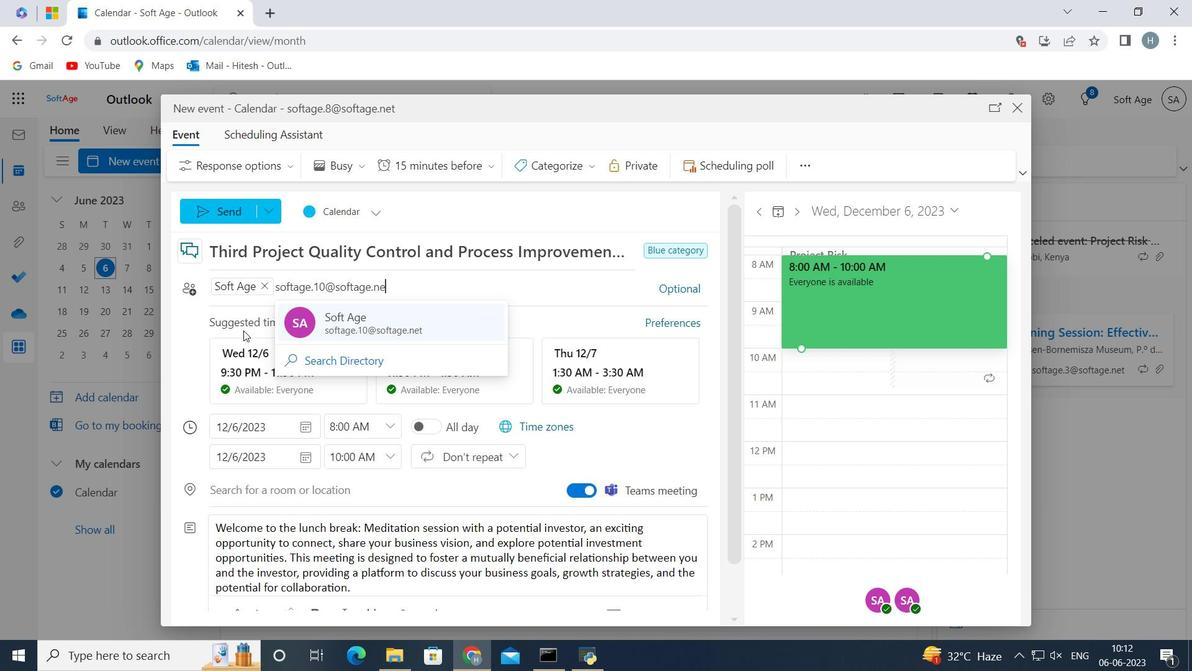 
Action: Mouse moved to (357, 316)
Screenshot: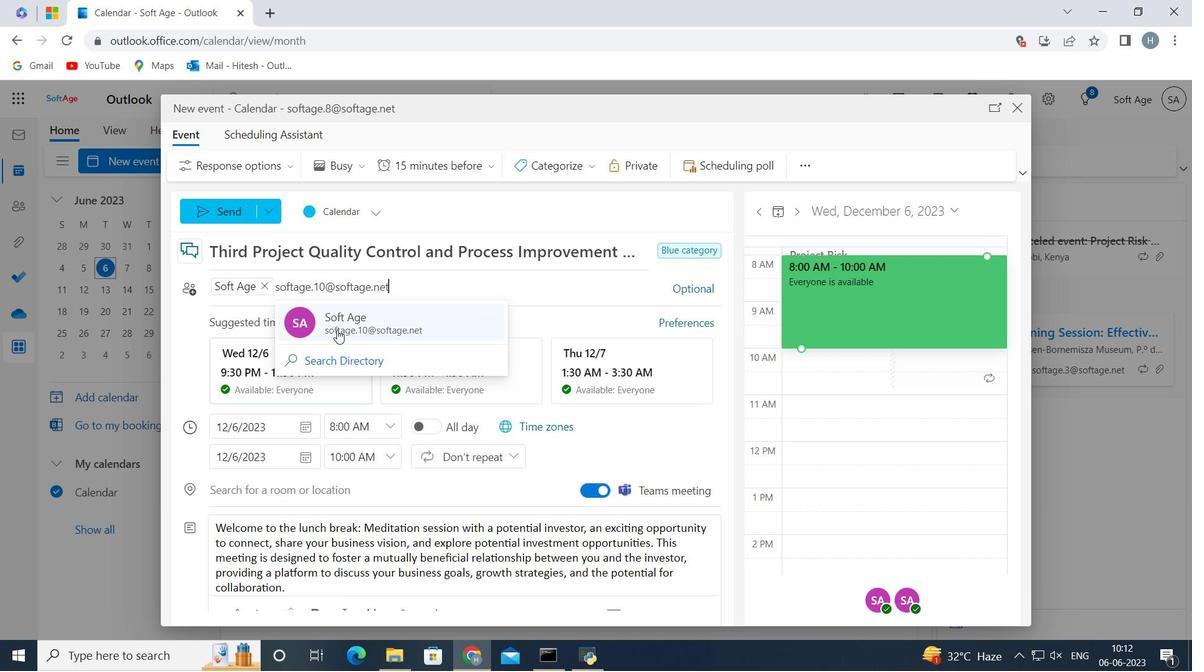 
Action: Mouse pressed left at (357, 316)
Screenshot: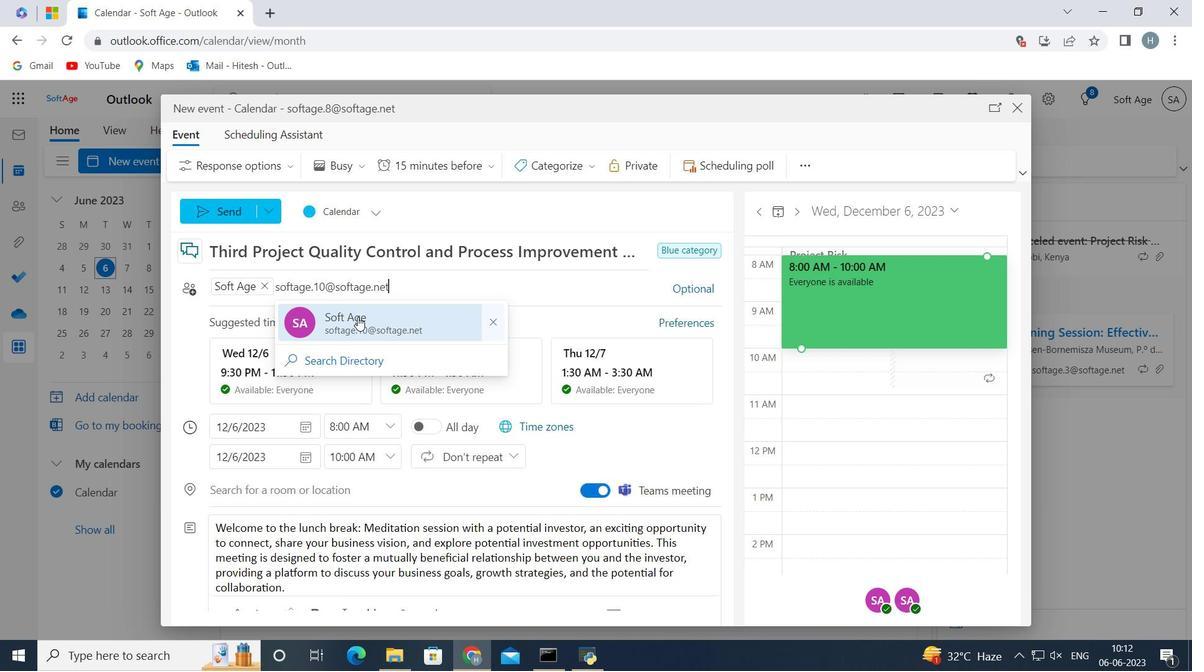 
Action: Mouse moved to (488, 160)
Screenshot: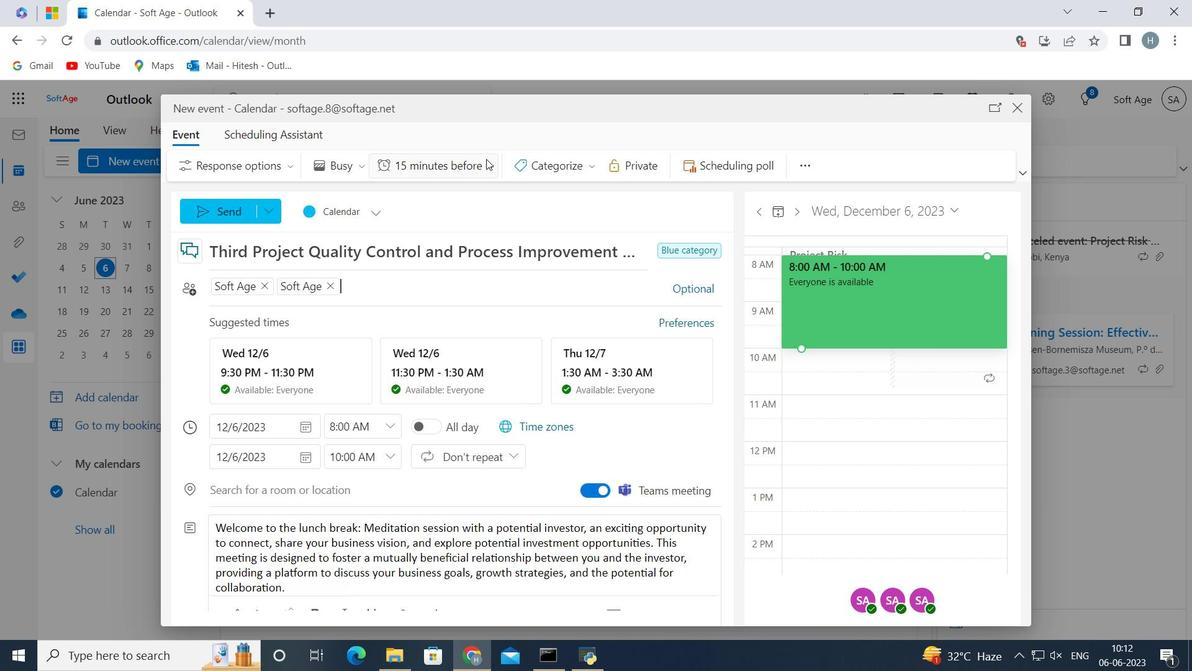 
Action: Mouse pressed left at (488, 160)
Screenshot: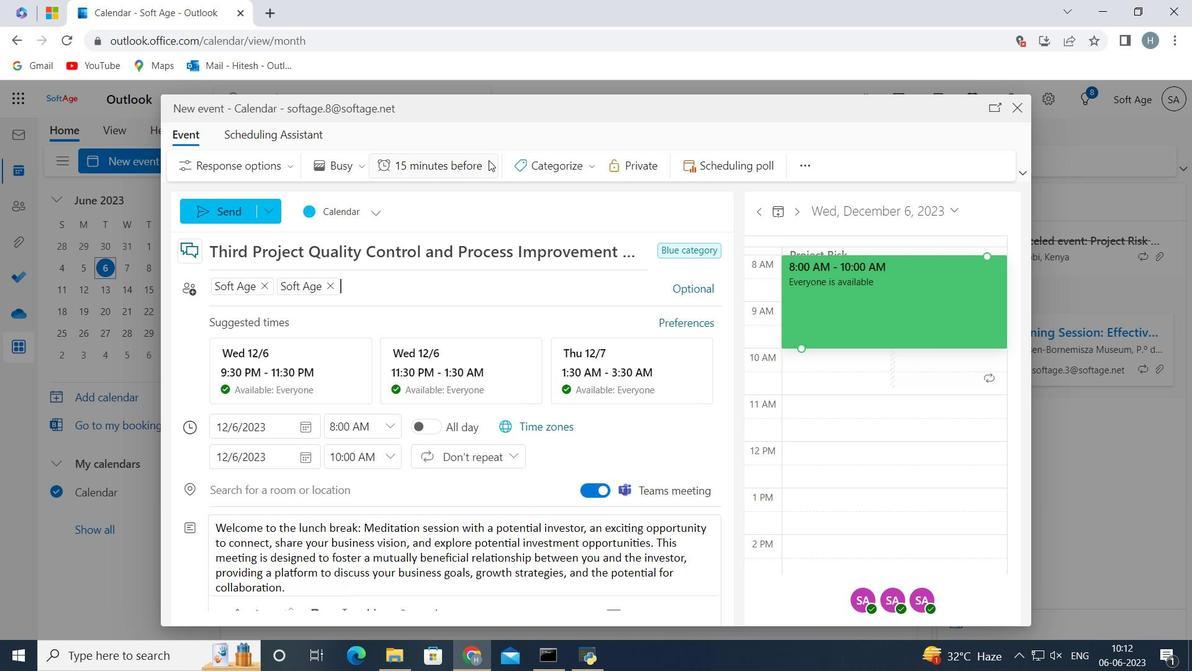 
Action: Mouse moved to (439, 386)
Screenshot: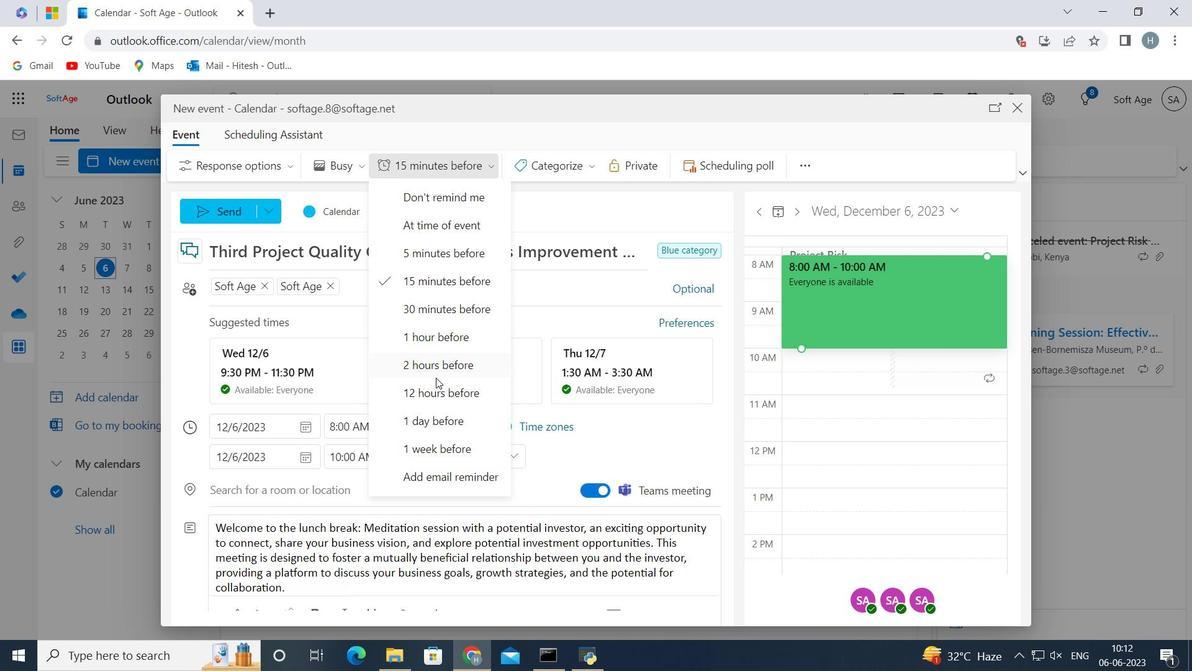 
Action: Mouse pressed left at (439, 386)
Screenshot: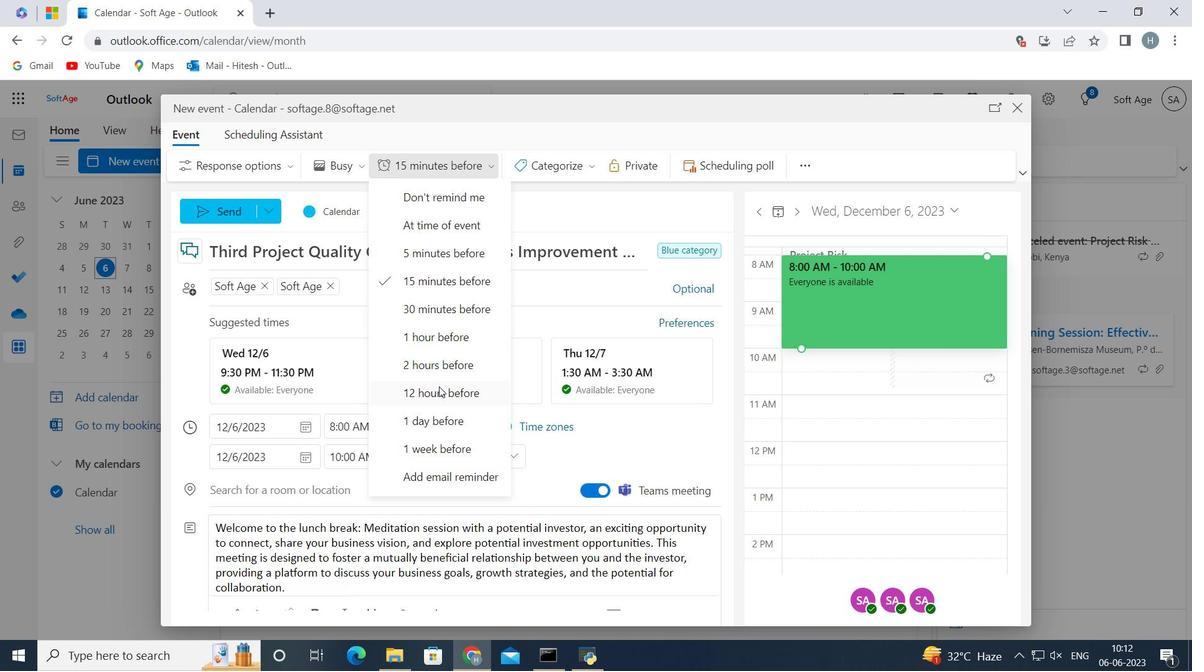 
Action: Mouse moved to (224, 217)
Screenshot: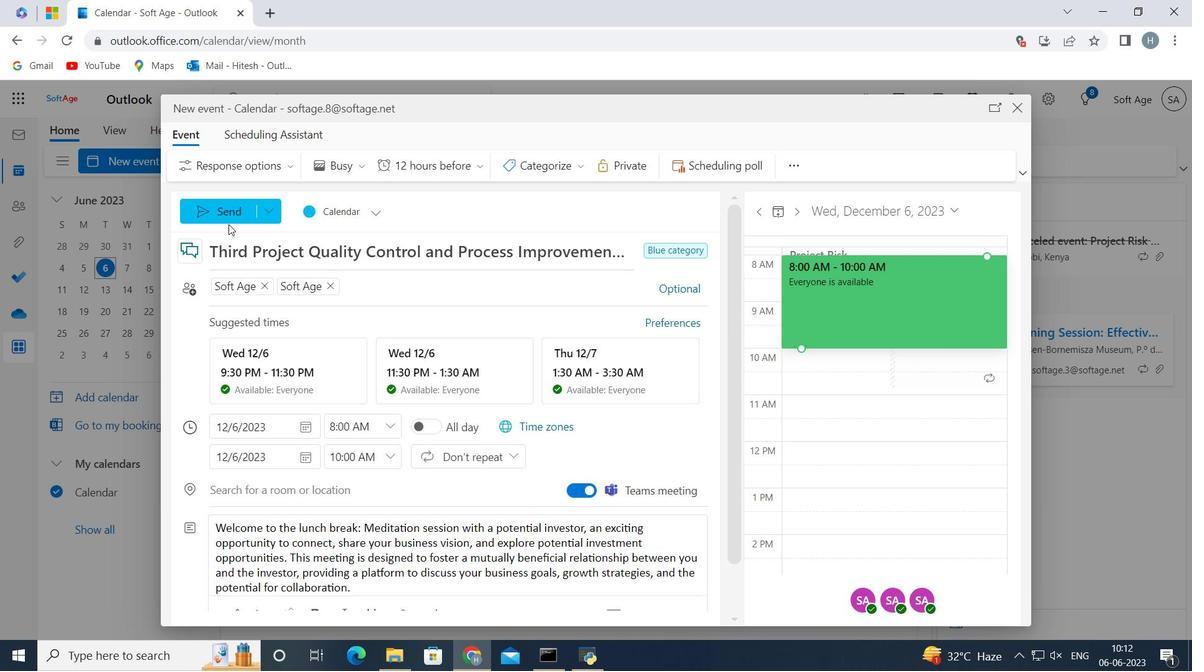
Action: Mouse pressed left at (224, 217)
Screenshot: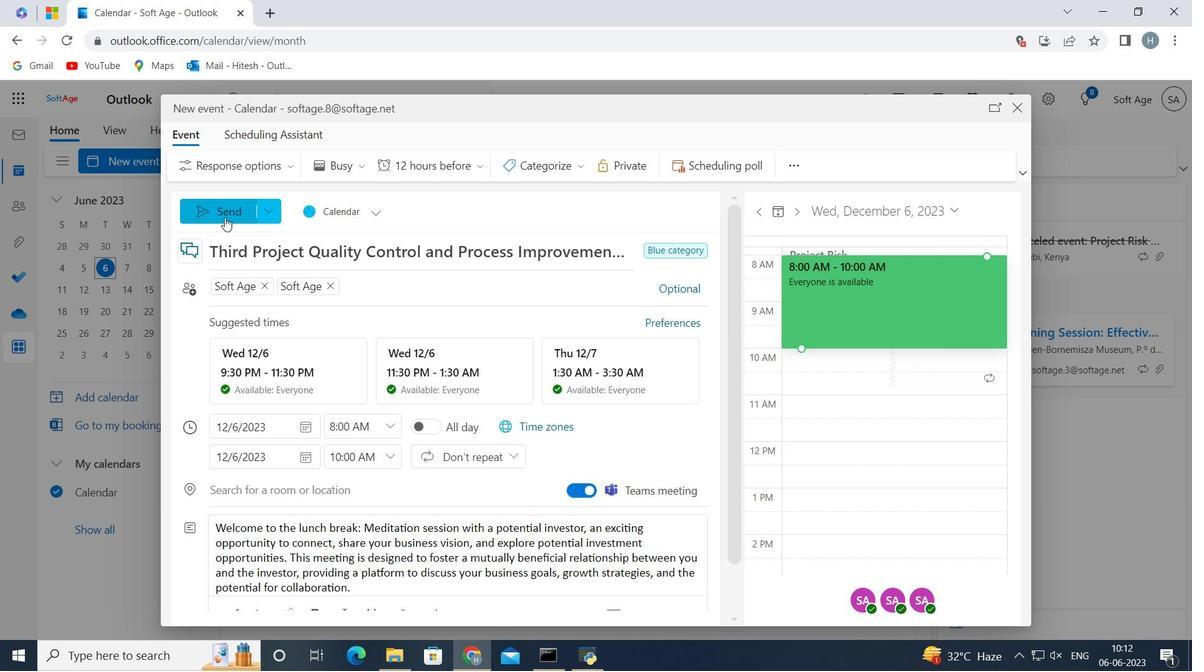 
Action: Mouse moved to (546, 206)
Screenshot: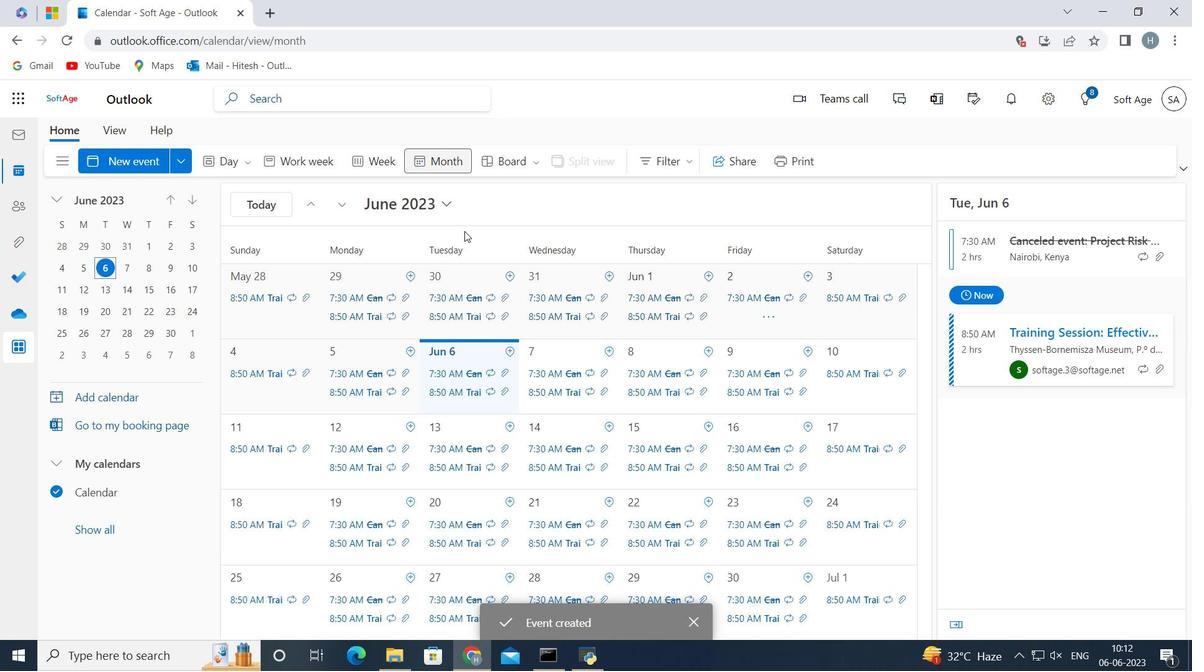 
